 Task: Add an event with the title Marketing Campaign Performance Evaluation and Optimization, date '2024/05/08', time 7:30 AM to 9:30 AMand add a description: The team may use predefined quality metrics and measurements to quantitatively assess the quality of project deliverables and processes. These metrics could include defect rates, customer satisfaction surveys, performance benchmarks, or adherence to project timelines and budgets.Select event color  Blueberry . Add location for the event as: Alexandria, Egypt, logged in from the account softage.4@softage.netand send the event invitation to softage.9@softage.net and softage.10@softage.net. Set a reminder for the event Daily
Action: Mouse moved to (86, 105)
Screenshot: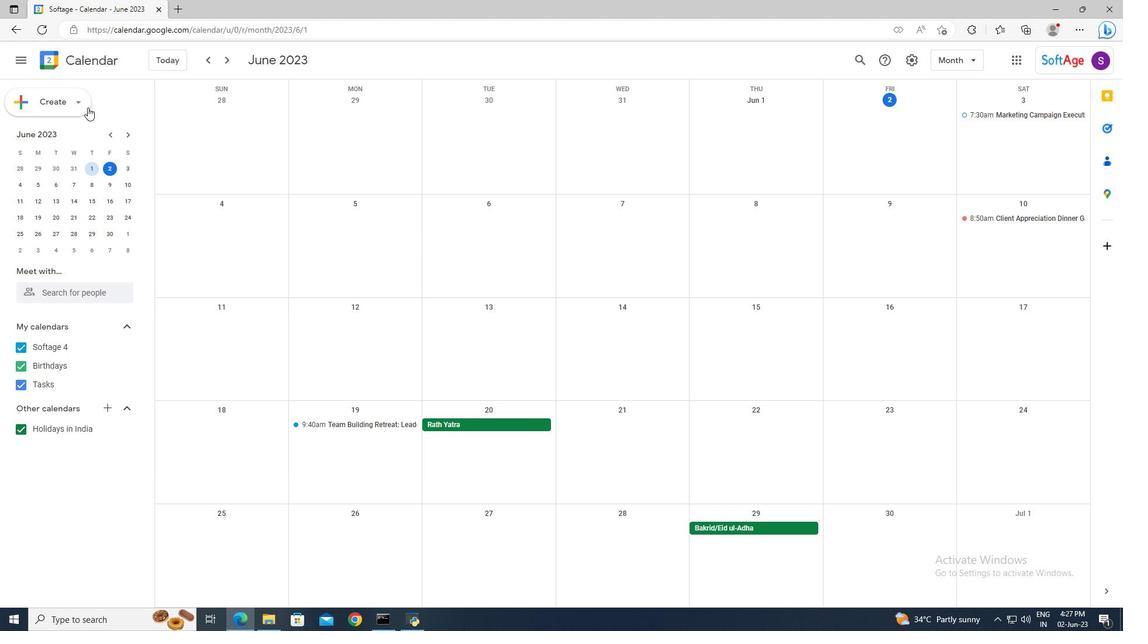 
Action: Mouse pressed left at (86, 105)
Screenshot: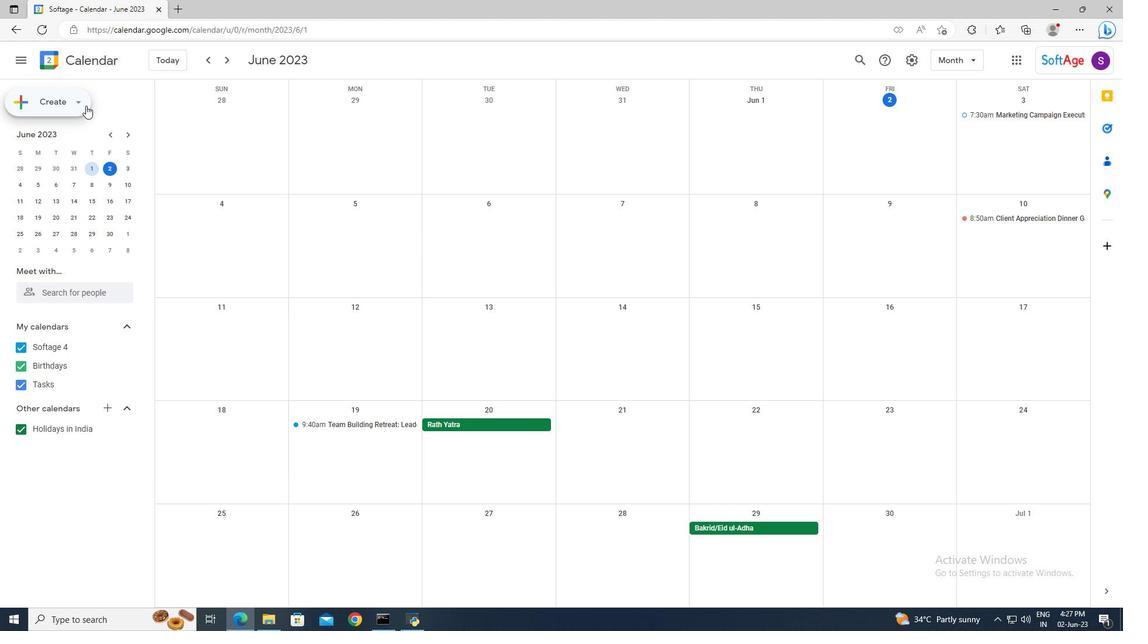 
Action: Mouse moved to (85, 126)
Screenshot: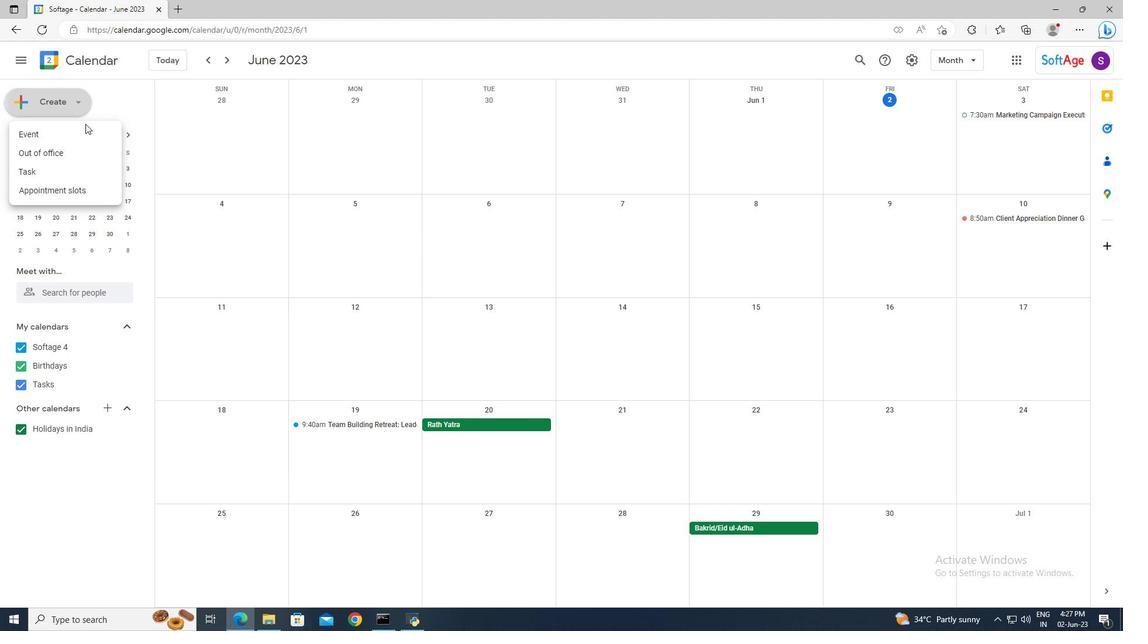 
Action: Mouse pressed left at (85, 126)
Screenshot: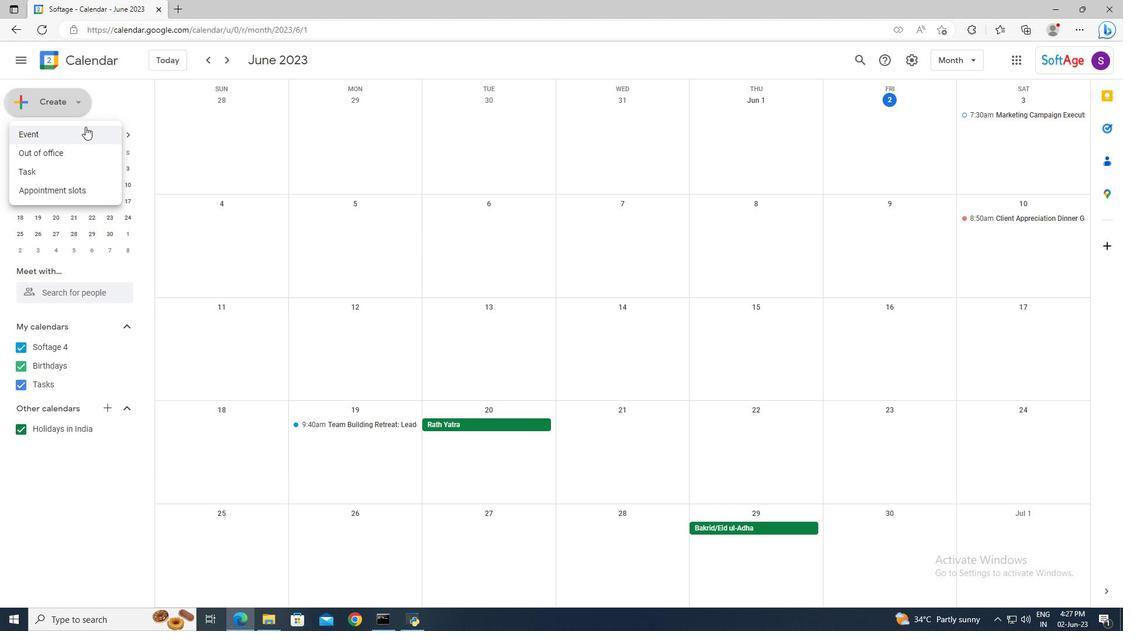 
Action: Mouse moved to (593, 394)
Screenshot: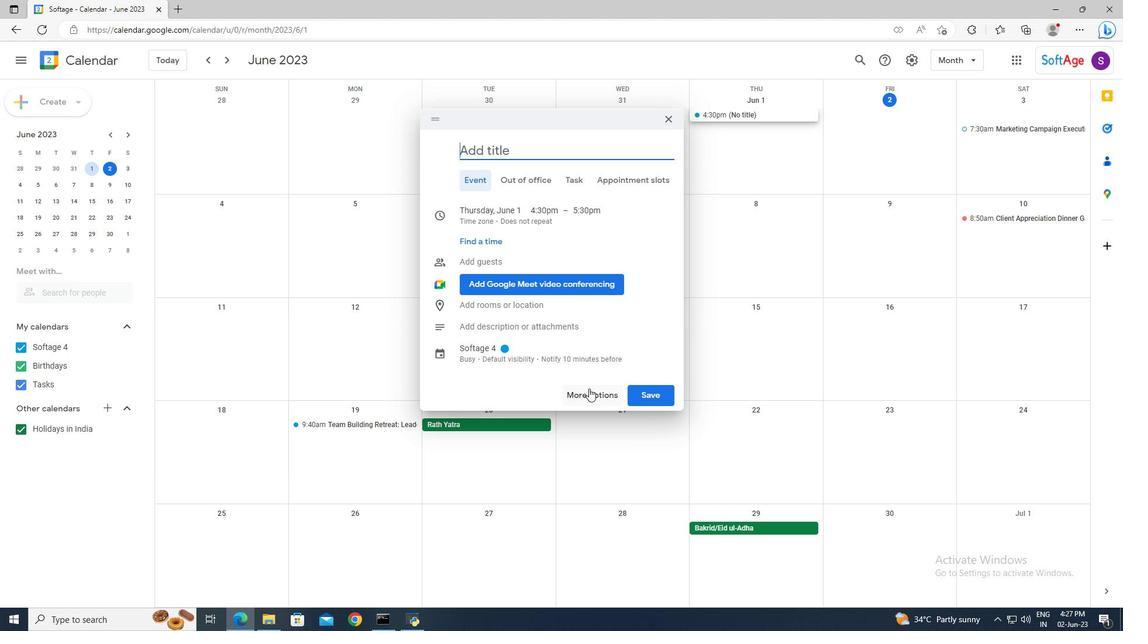 
Action: Mouse pressed left at (593, 394)
Screenshot: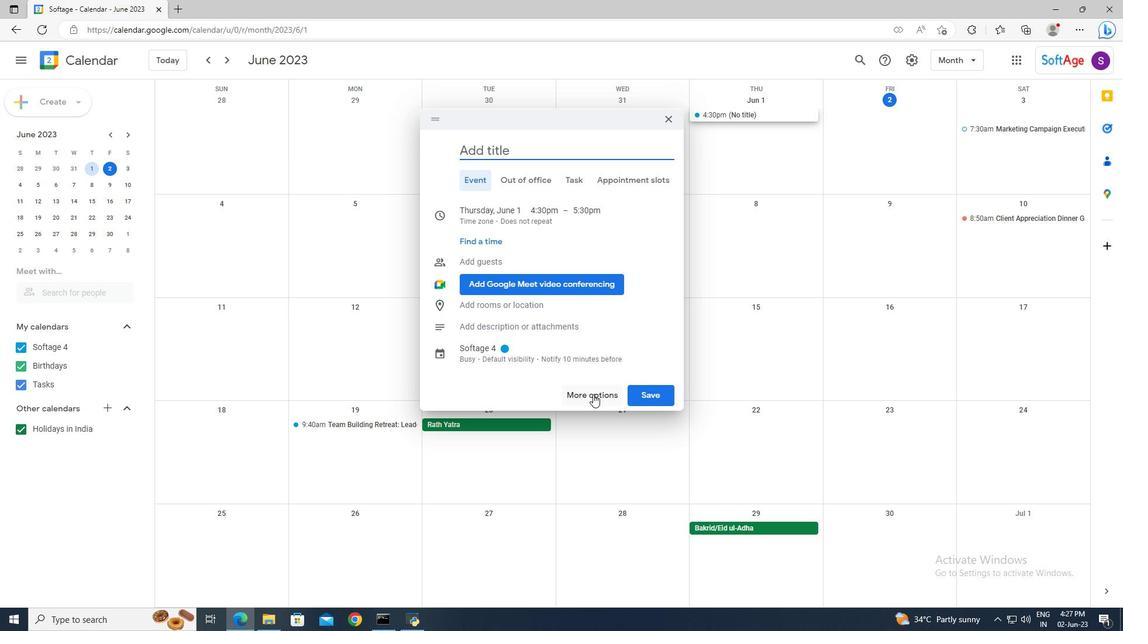 
Action: Mouse moved to (317, 66)
Screenshot: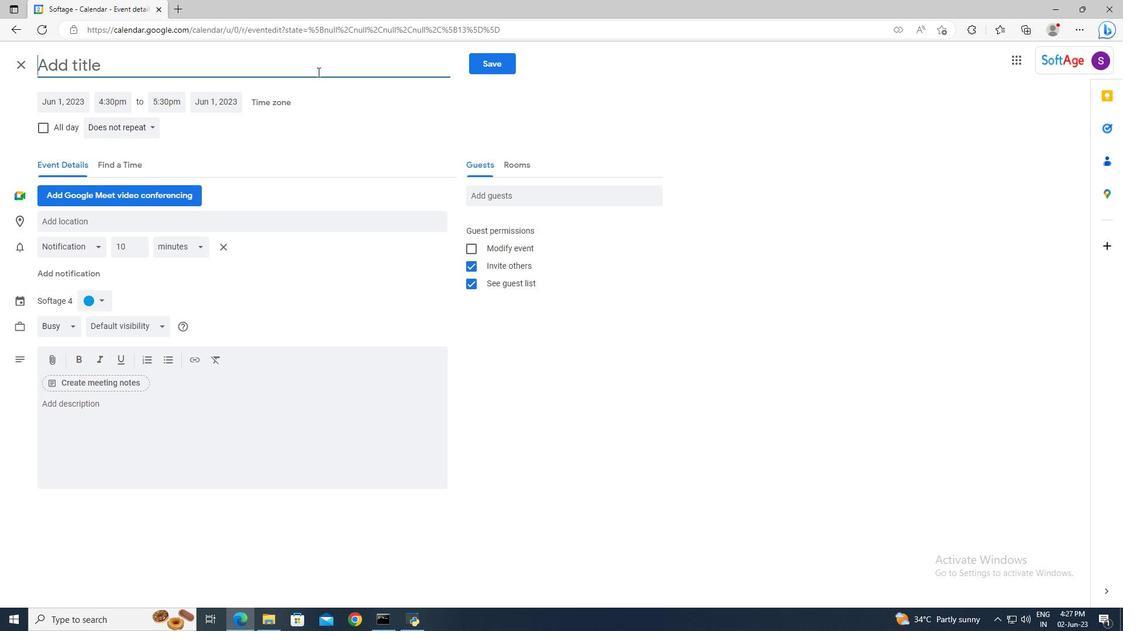 
Action: Mouse pressed left at (317, 66)
Screenshot: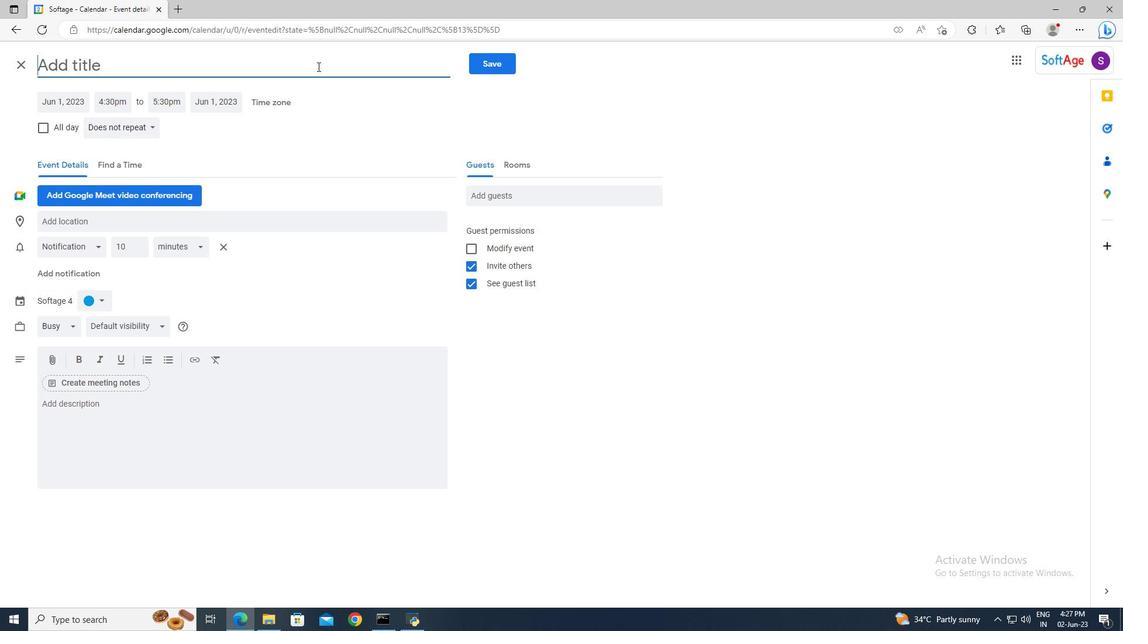 
Action: Key pressed <Key.shift>Marketing<Key.space><Key.shift>Campaign<Key.space><Key.shift>Performance<Key.space><Key.shift>Evaluation<Key.space>and<Key.space><Key.shift>Optimization
Screenshot: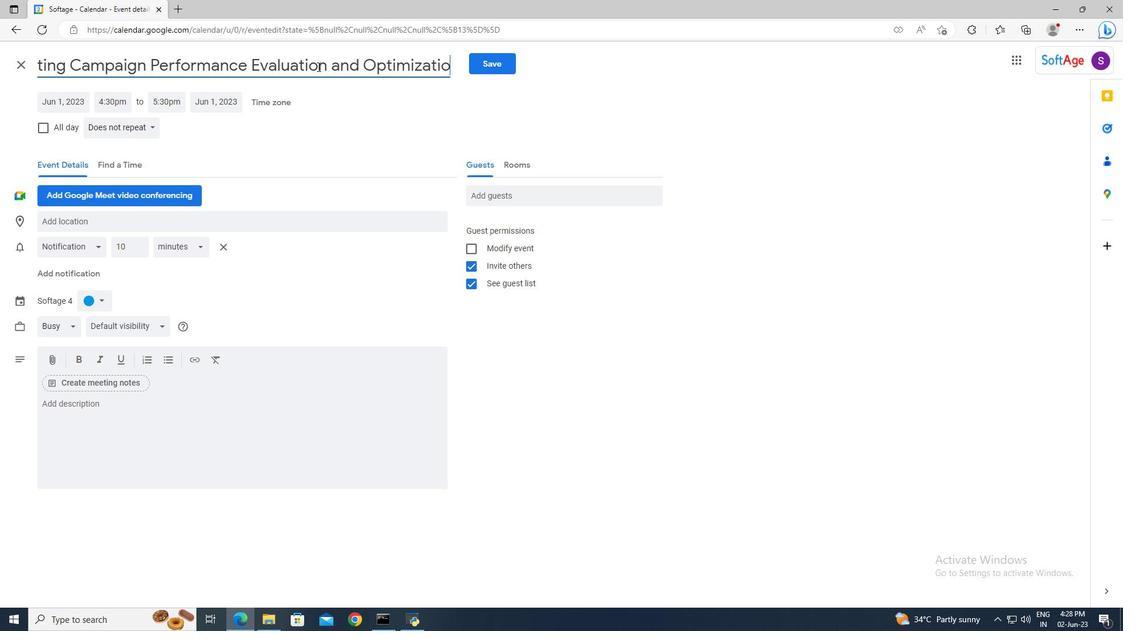 
Action: Mouse moved to (78, 103)
Screenshot: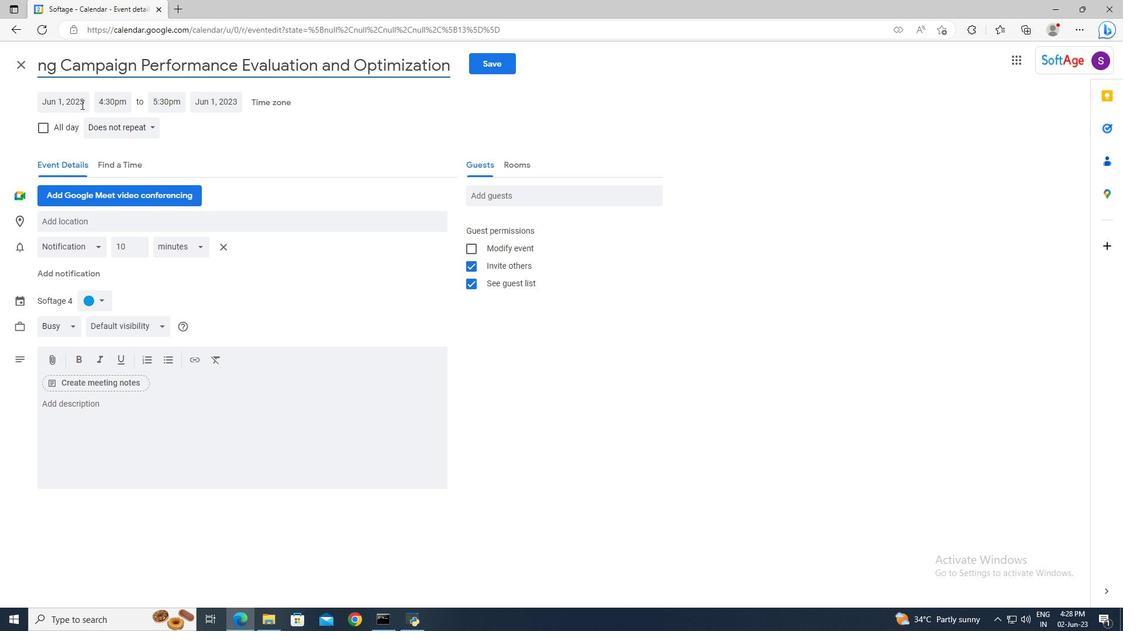 
Action: Mouse pressed left at (78, 103)
Screenshot: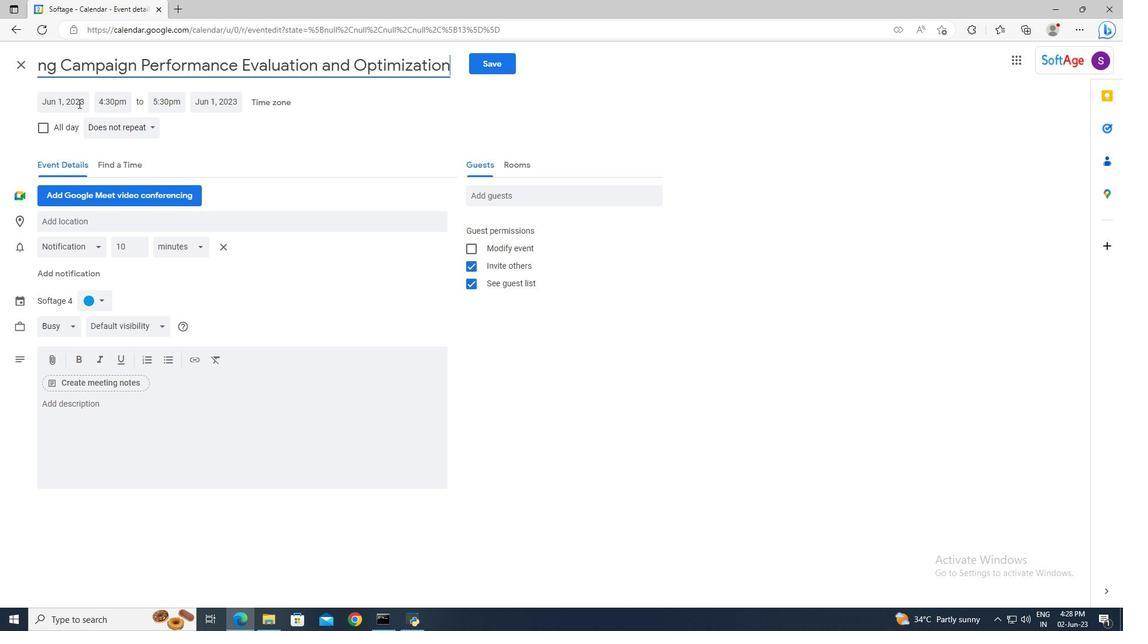 
Action: Mouse moved to (185, 122)
Screenshot: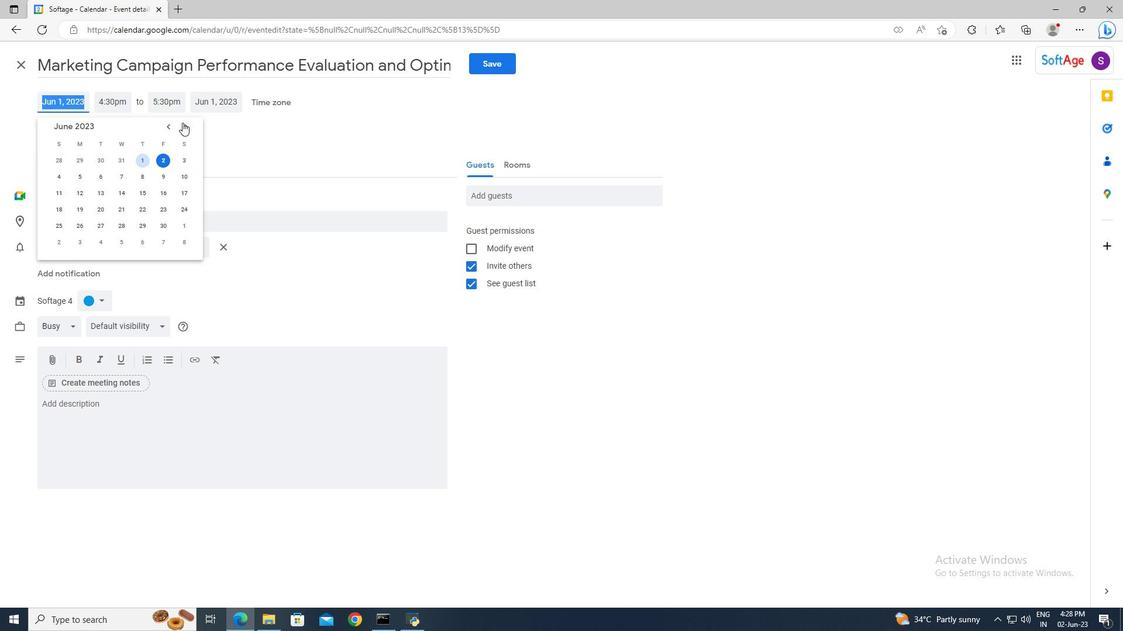 
Action: Mouse pressed left at (185, 122)
Screenshot: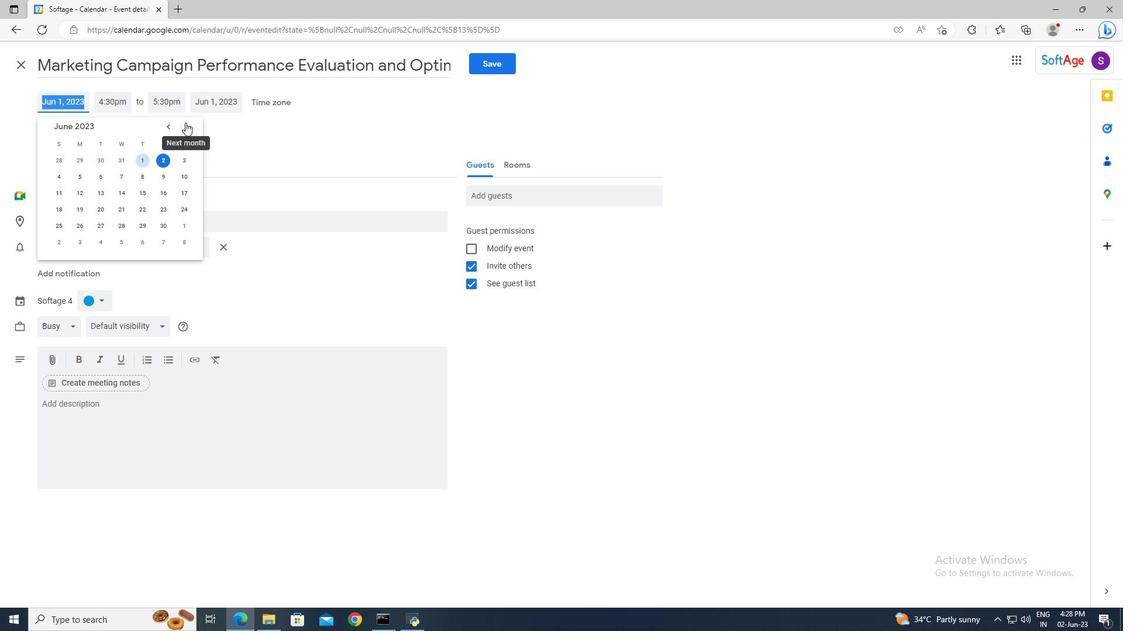 
Action: Mouse pressed left at (185, 122)
Screenshot: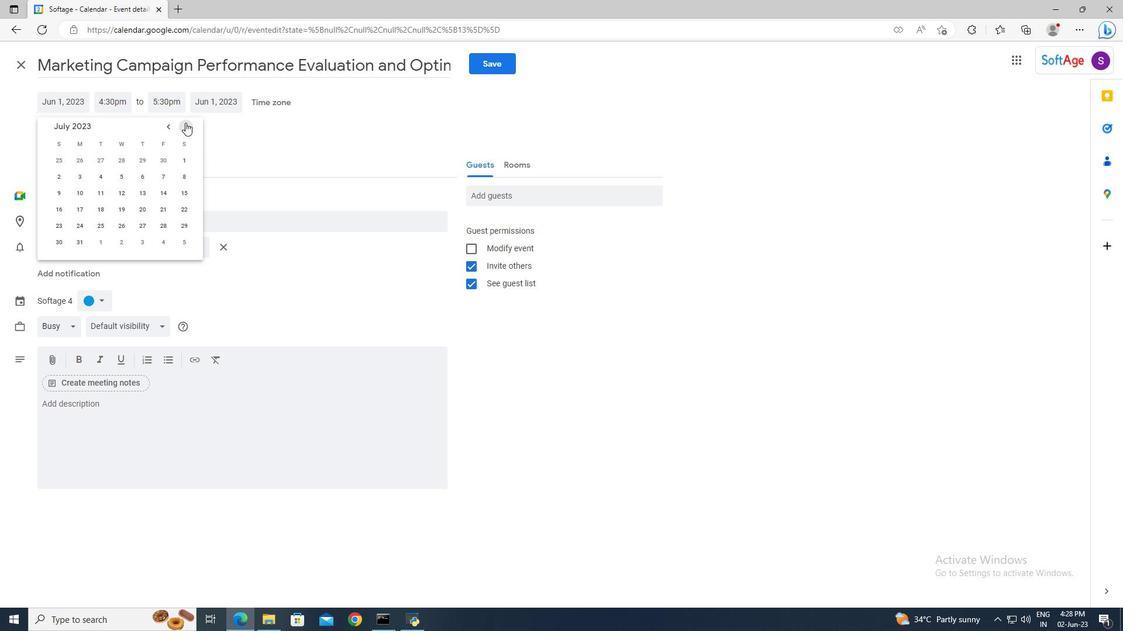 
Action: Mouse pressed left at (185, 122)
Screenshot: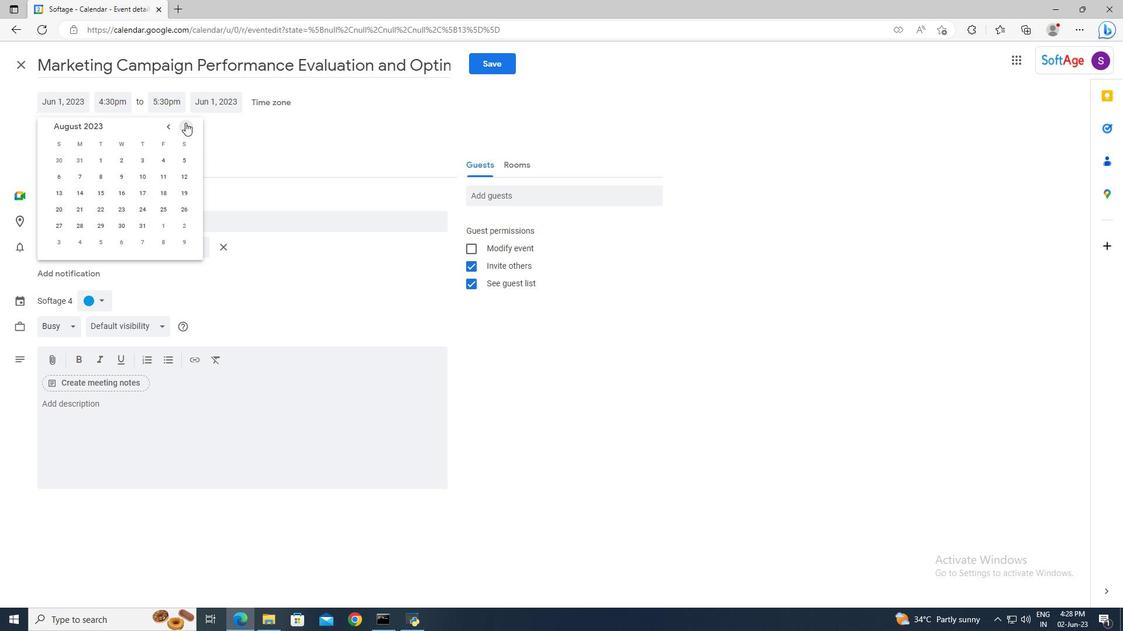 
Action: Mouse pressed left at (185, 122)
Screenshot: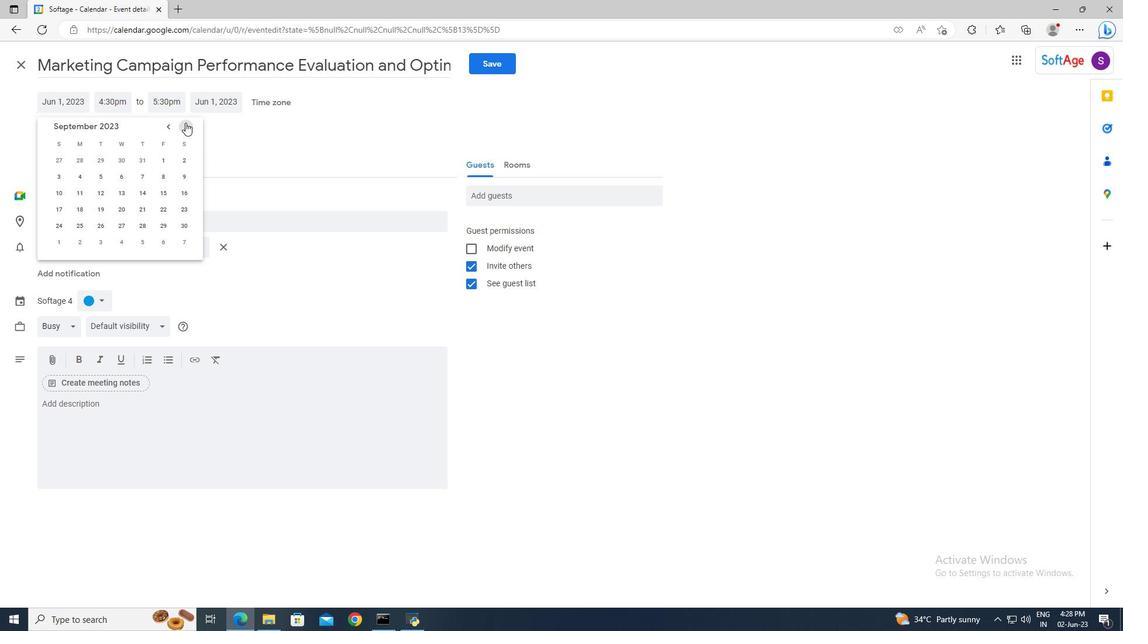 
Action: Mouse pressed left at (185, 122)
Screenshot: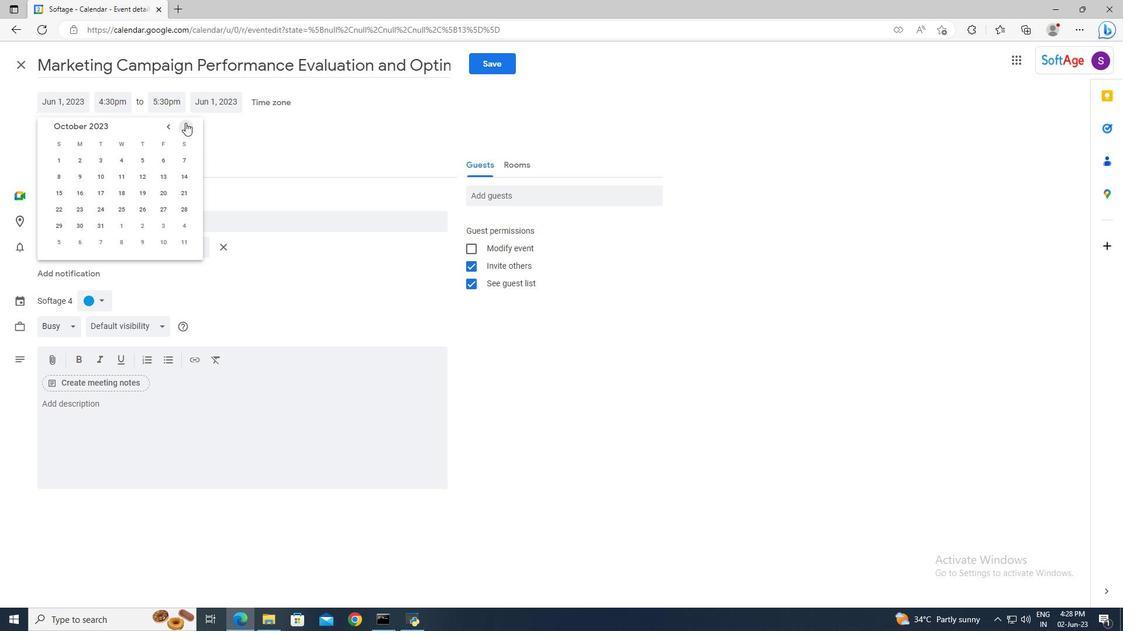 
Action: Mouse pressed left at (185, 122)
Screenshot: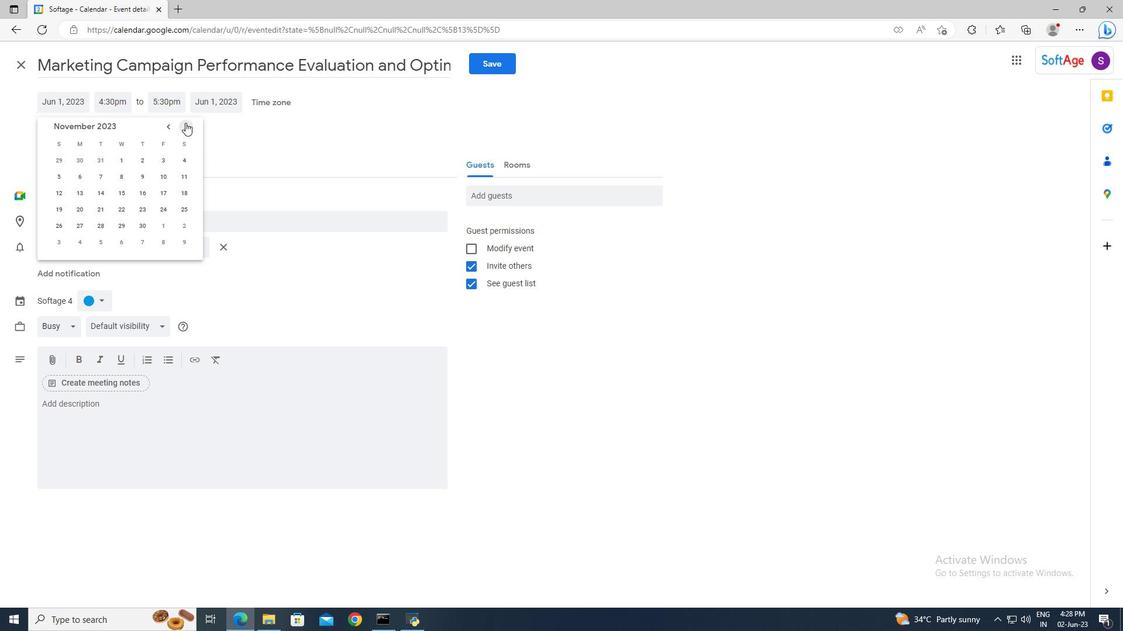 
Action: Mouse pressed left at (185, 122)
Screenshot: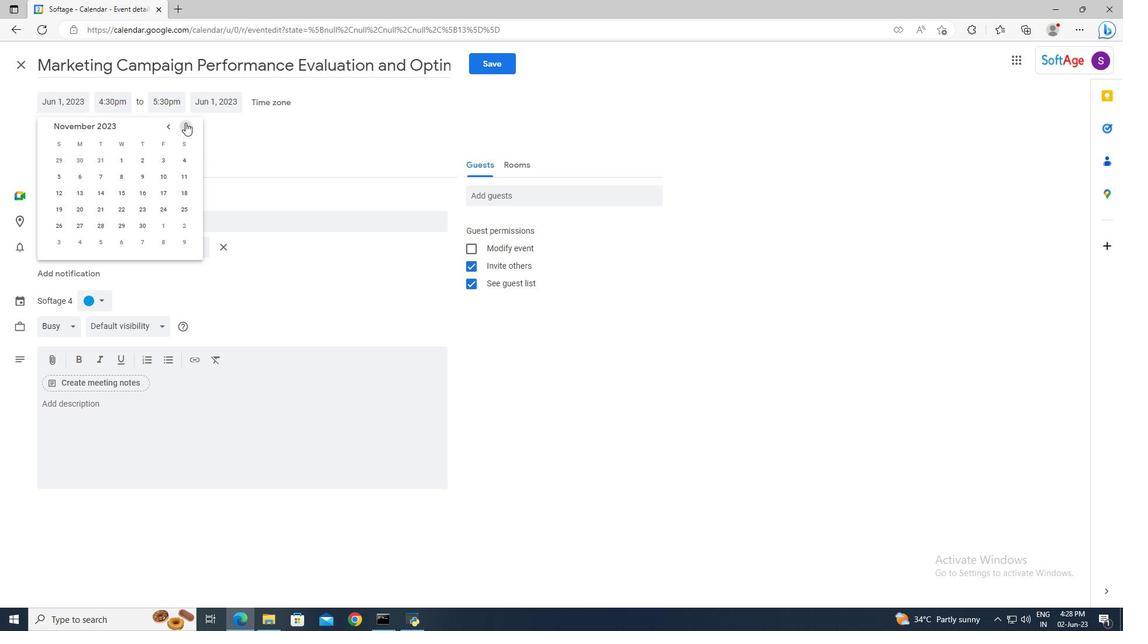 
Action: Mouse pressed left at (185, 122)
Screenshot: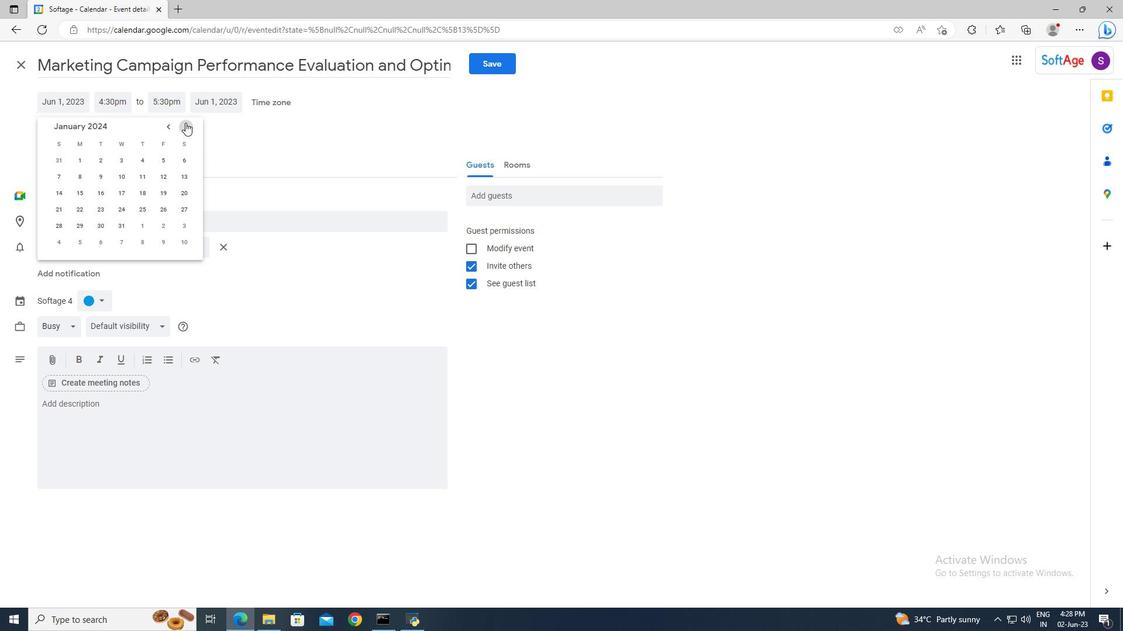 
Action: Mouse pressed left at (185, 122)
Screenshot: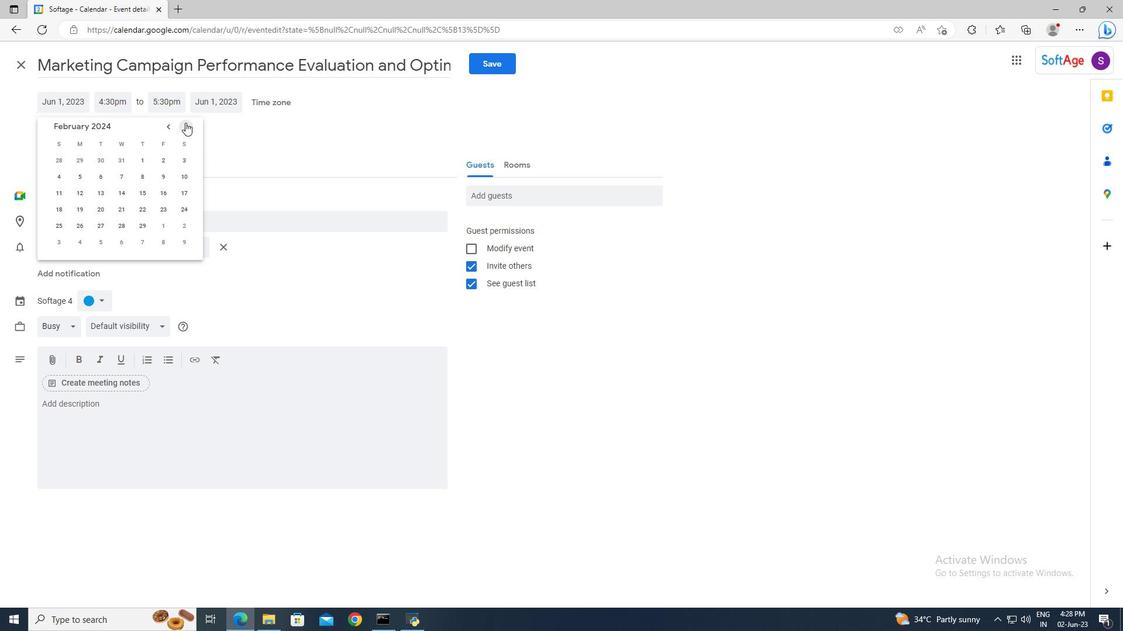 
Action: Mouse pressed left at (185, 122)
Screenshot: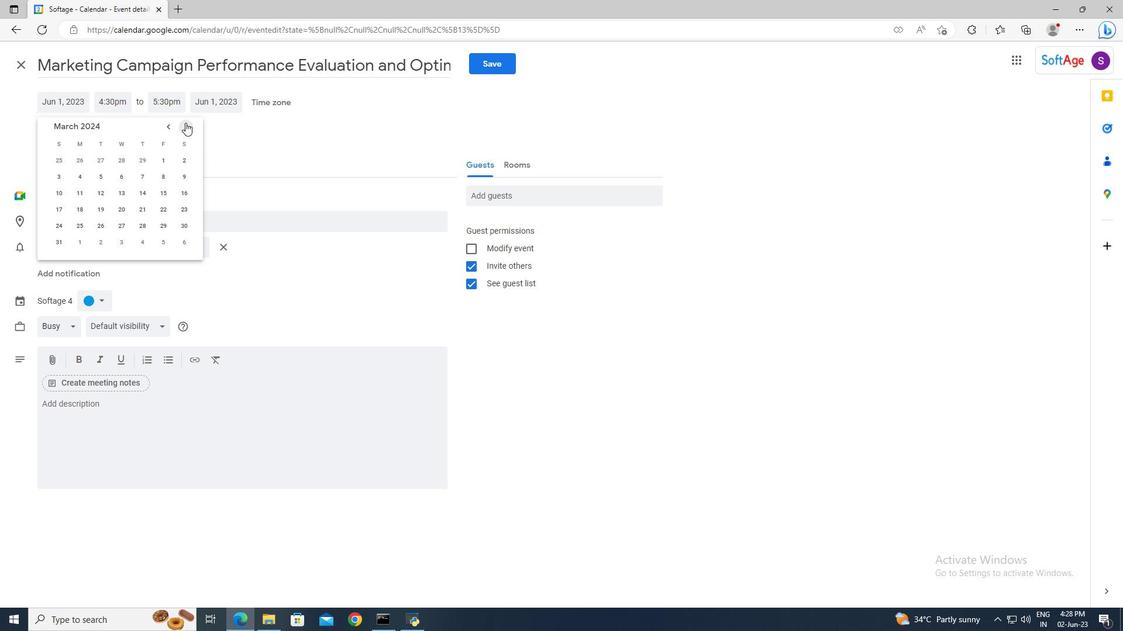 
Action: Mouse pressed left at (185, 122)
Screenshot: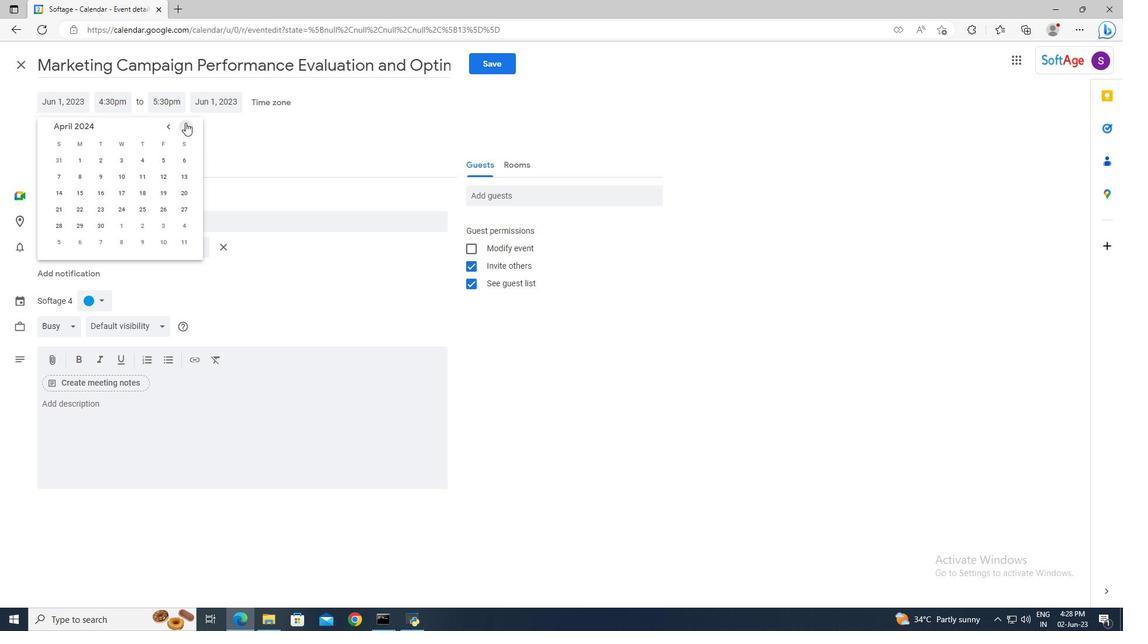 
Action: Mouse moved to (124, 173)
Screenshot: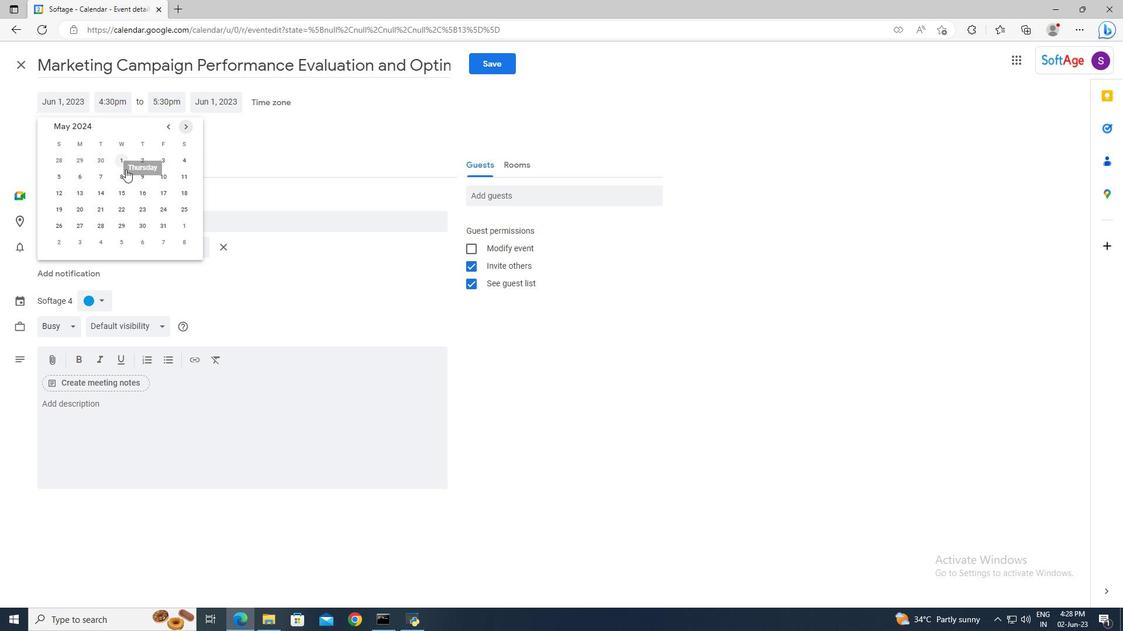 
Action: Mouse pressed left at (124, 173)
Screenshot: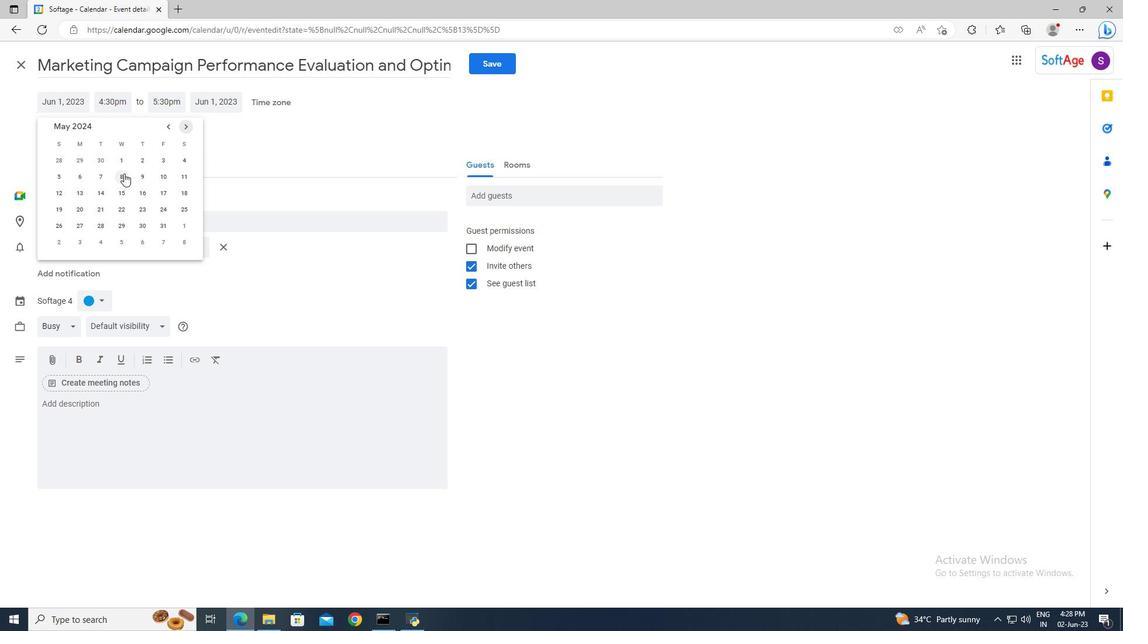 
Action: Mouse moved to (119, 98)
Screenshot: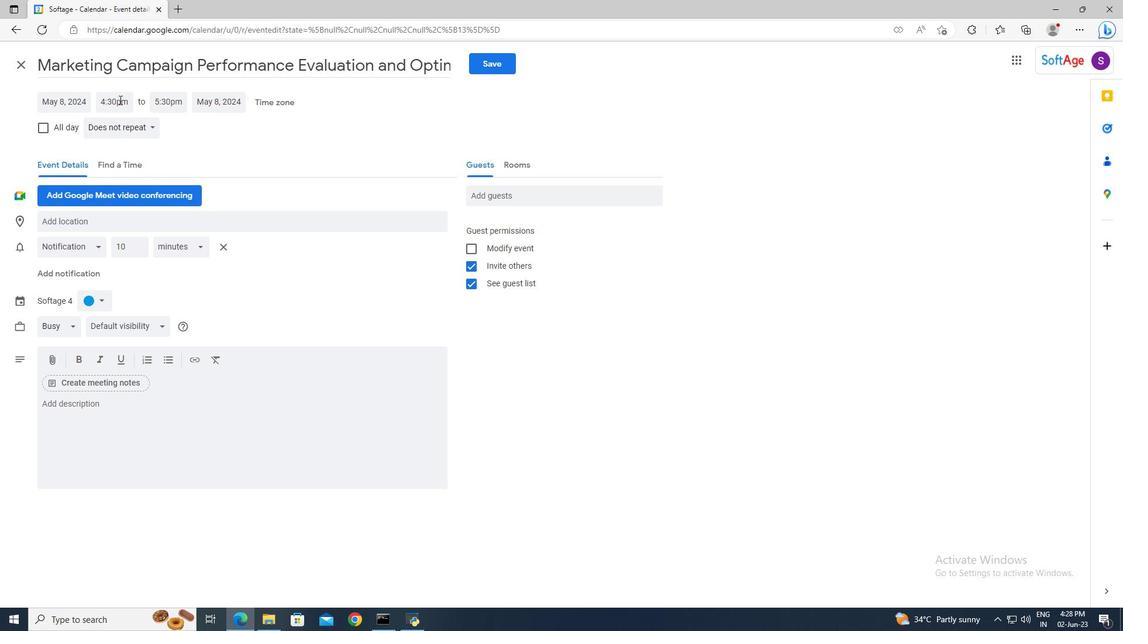 
Action: Mouse pressed left at (119, 98)
Screenshot: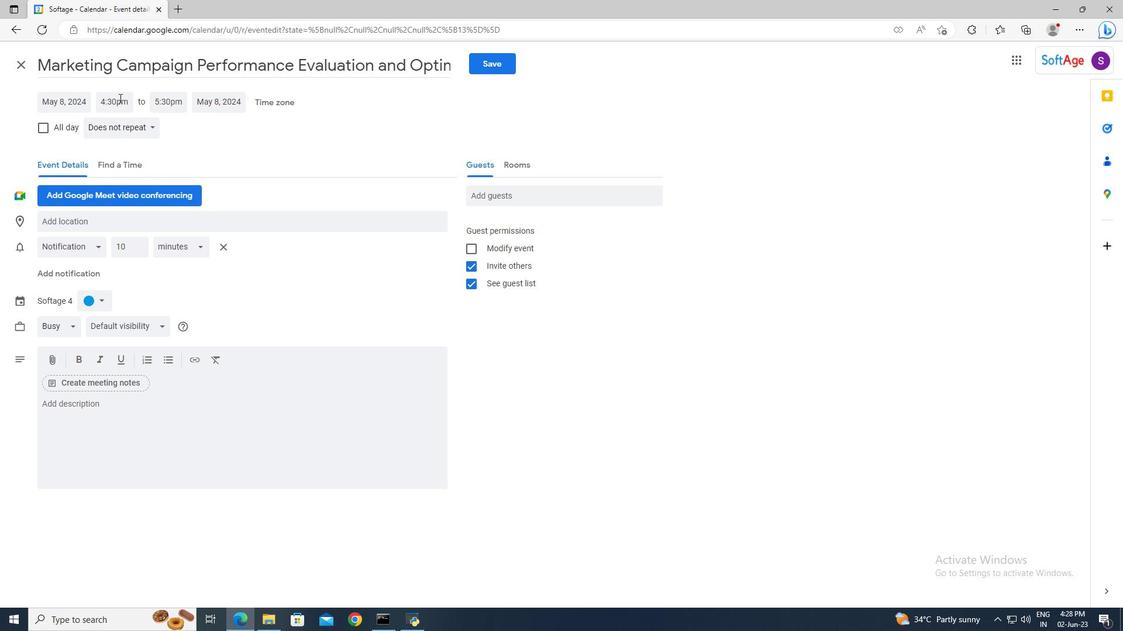 
Action: Key pressed 7<Key.shift>:30<Key.space>am<Key.enter><Key.tab>9<Key.shift>:30a,<Key.backspace>m<Key.enter>
Screenshot: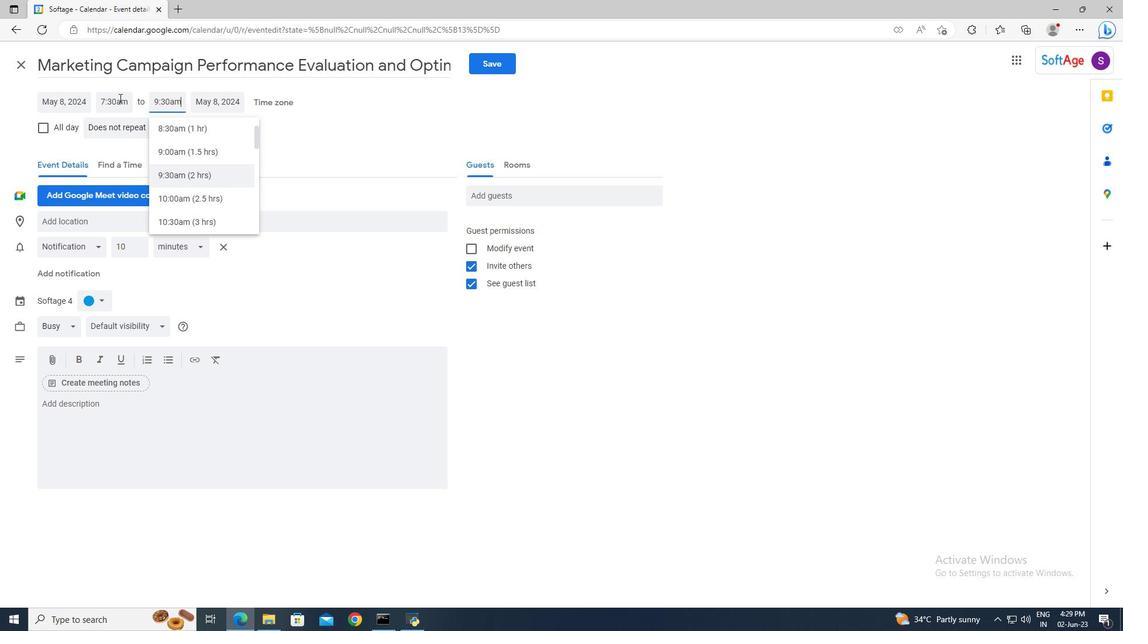 
Action: Mouse moved to (114, 415)
Screenshot: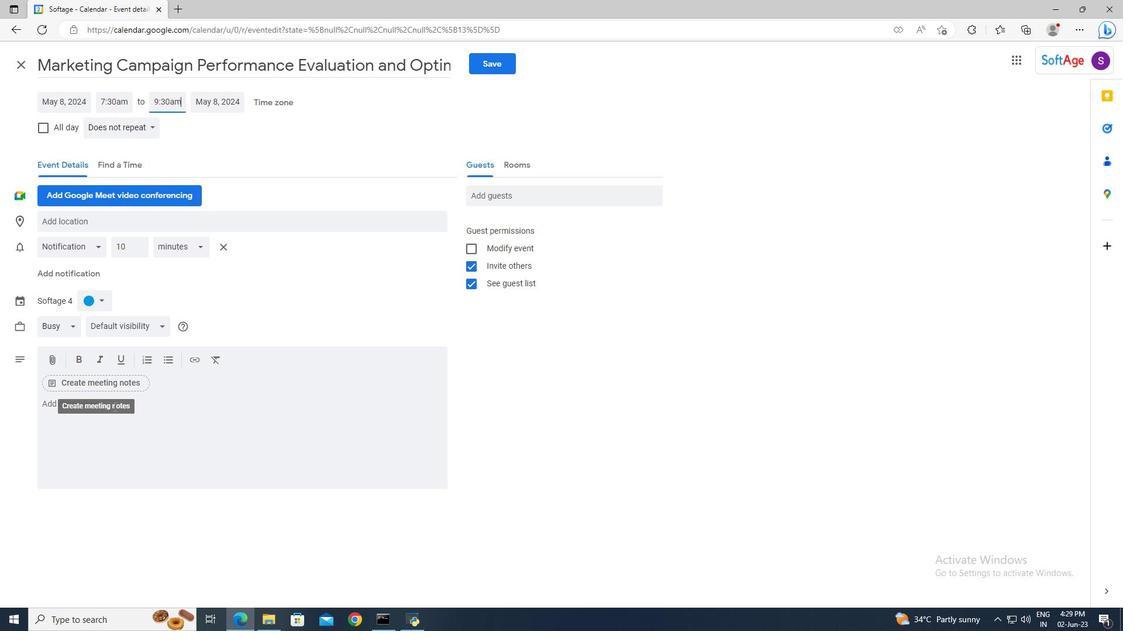 
Action: Mouse pressed left at (114, 415)
Screenshot: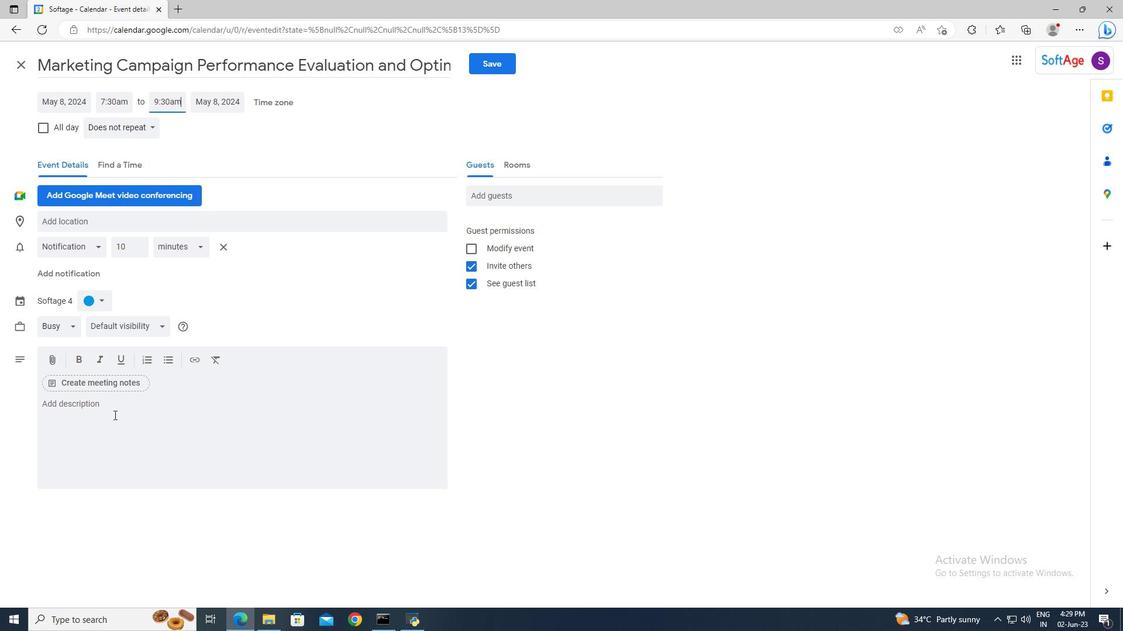
Action: Key pressed <Key.shift>The<Key.space>team<Key.space>may<Key.space>use<Key.space>predefined<Key.space>quality<Key.space>metrics<Key.space>and<Key.space>measurements<Key.space>to<Key.space>quantitatively<Key.space>assess<Key.space>the<Key.space>quality<Key.space>of<Key.space>project<Key.space>deliverables<Key.space>and<Key.space>processes.<Key.space><Key.shift>These<Key.space>metrics<Key.space>could<Key.space>include<Key.space>defect<Key.space>rates,<Key.space>customer<Key.space>satisfaction<Key.space>surveys,<Key.space>performance<Key.space>benchmarks,<Key.space>or<Key.space>adherence<Key.space>to<Key.space>project<Key.space>timelines<Key.space>and<Key.space>budgets.
Screenshot: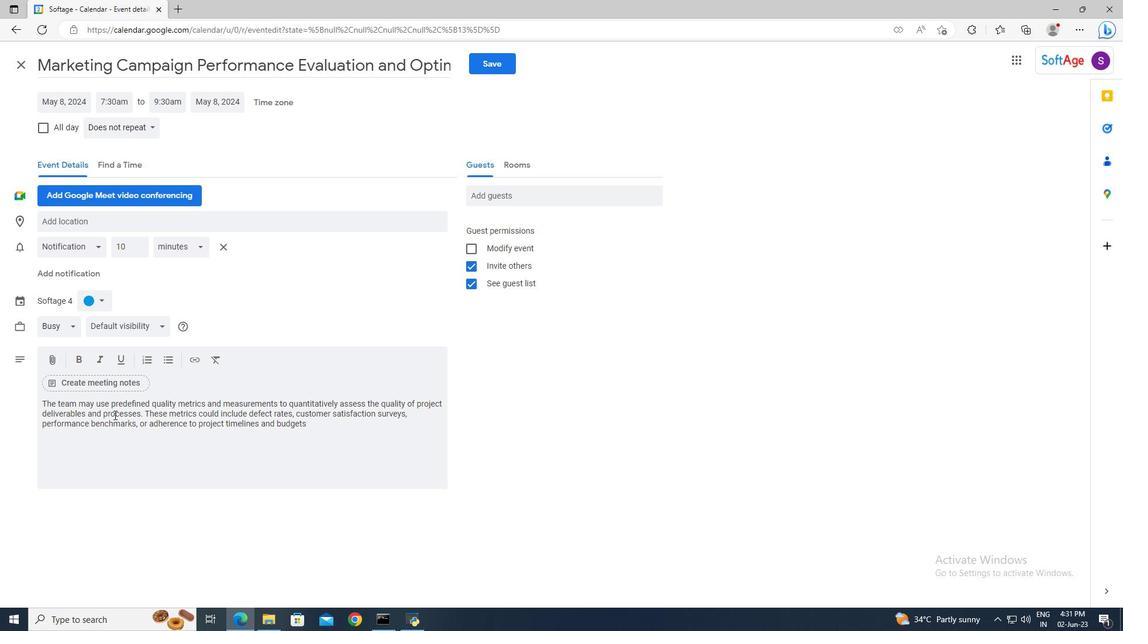 
Action: Mouse moved to (97, 304)
Screenshot: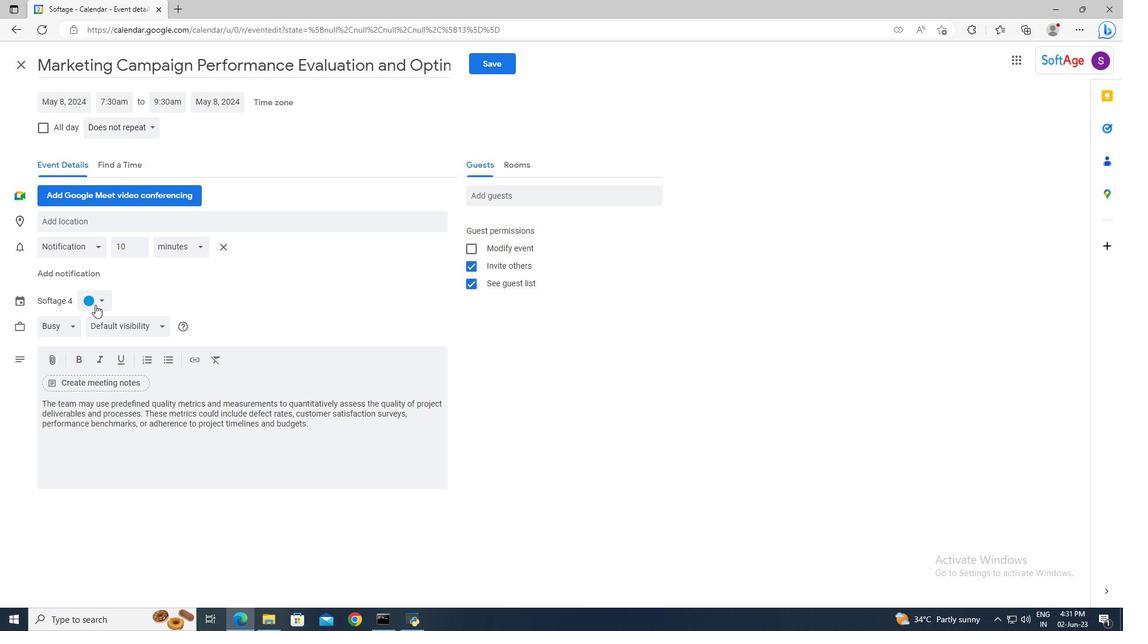 
Action: Mouse pressed left at (97, 304)
Screenshot: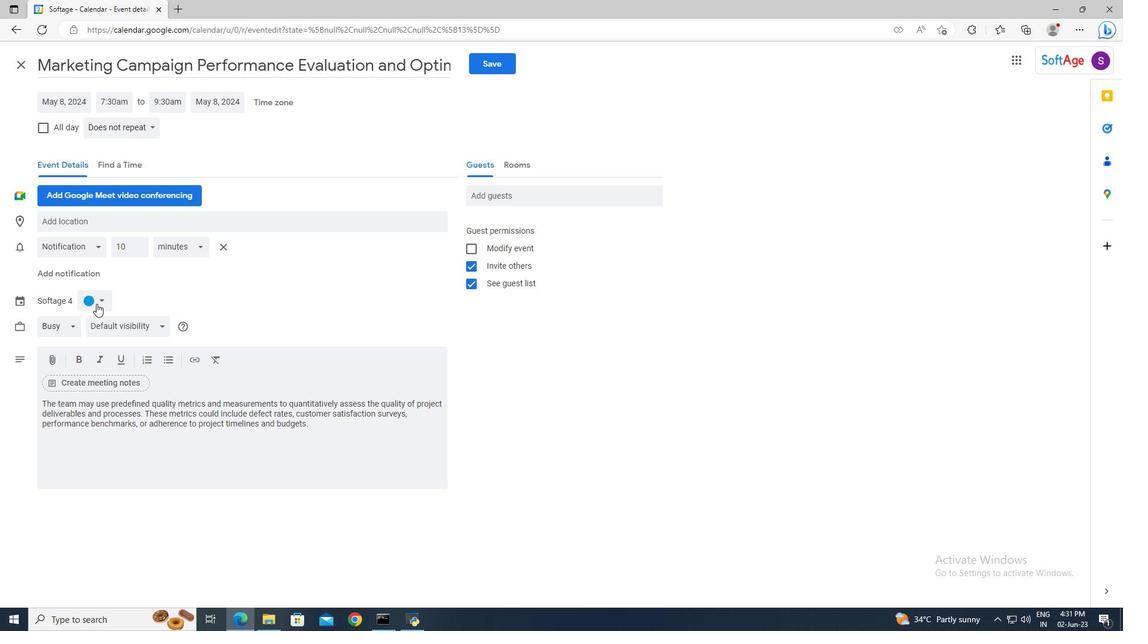 
Action: Mouse moved to (105, 340)
Screenshot: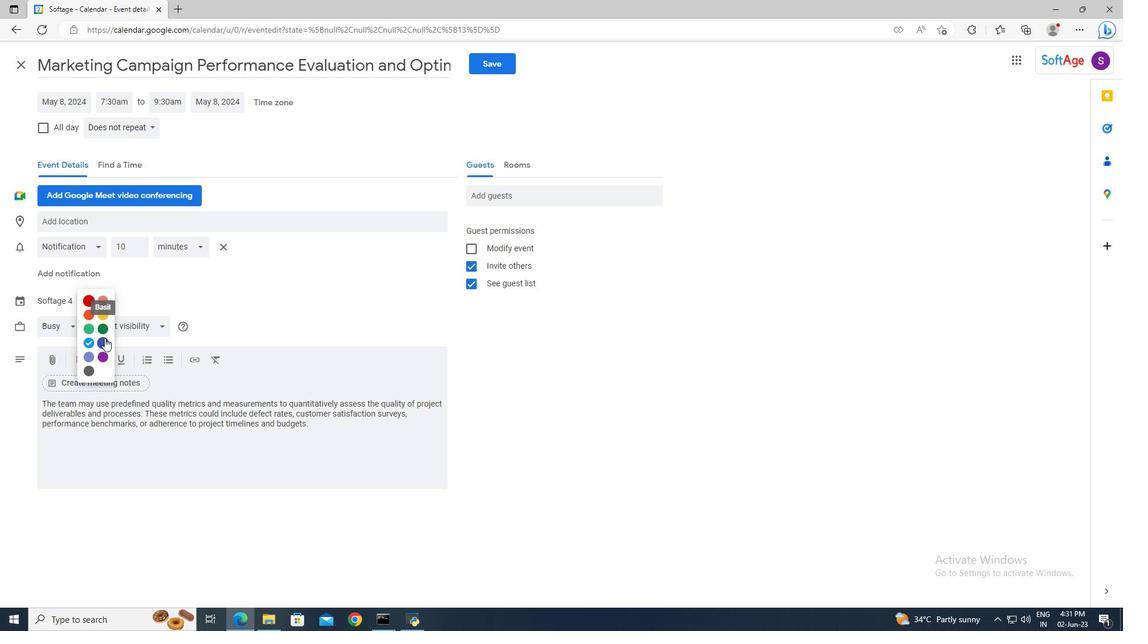 
Action: Mouse pressed left at (105, 340)
Screenshot: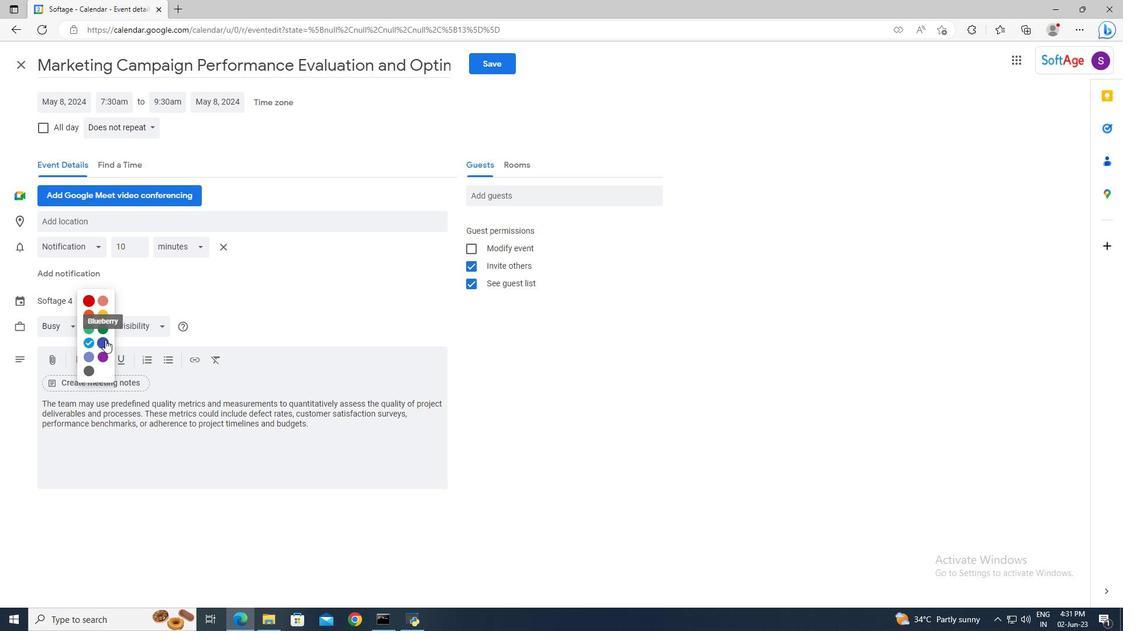 
Action: Mouse moved to (100, 226)
Screenshot: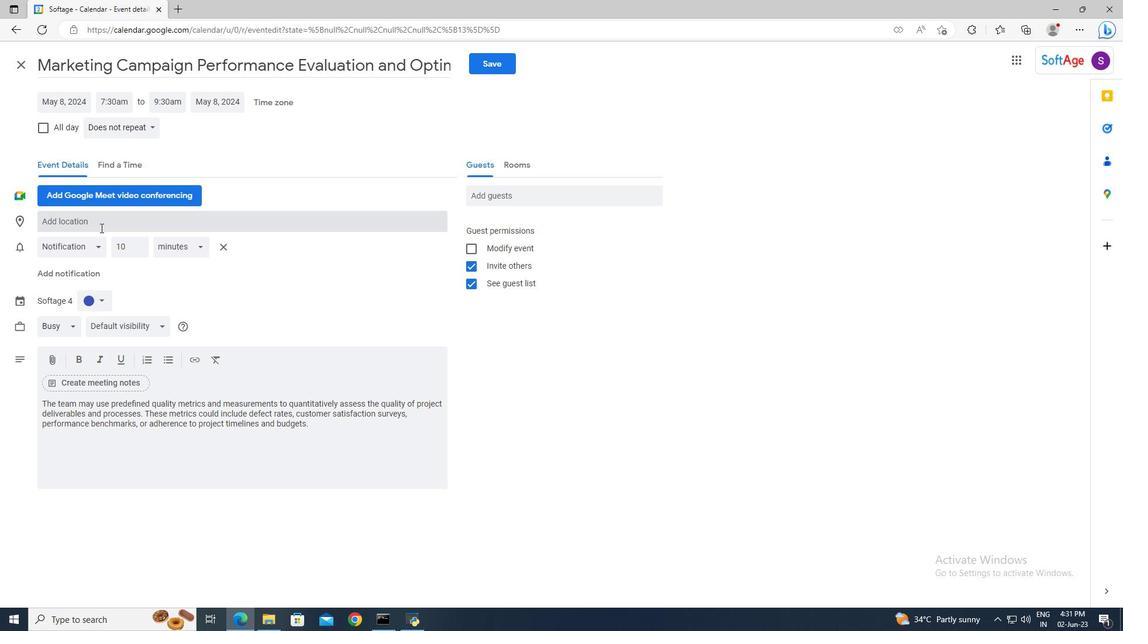 
Action: Mouse pressed left at (100, 226)
Screenshot: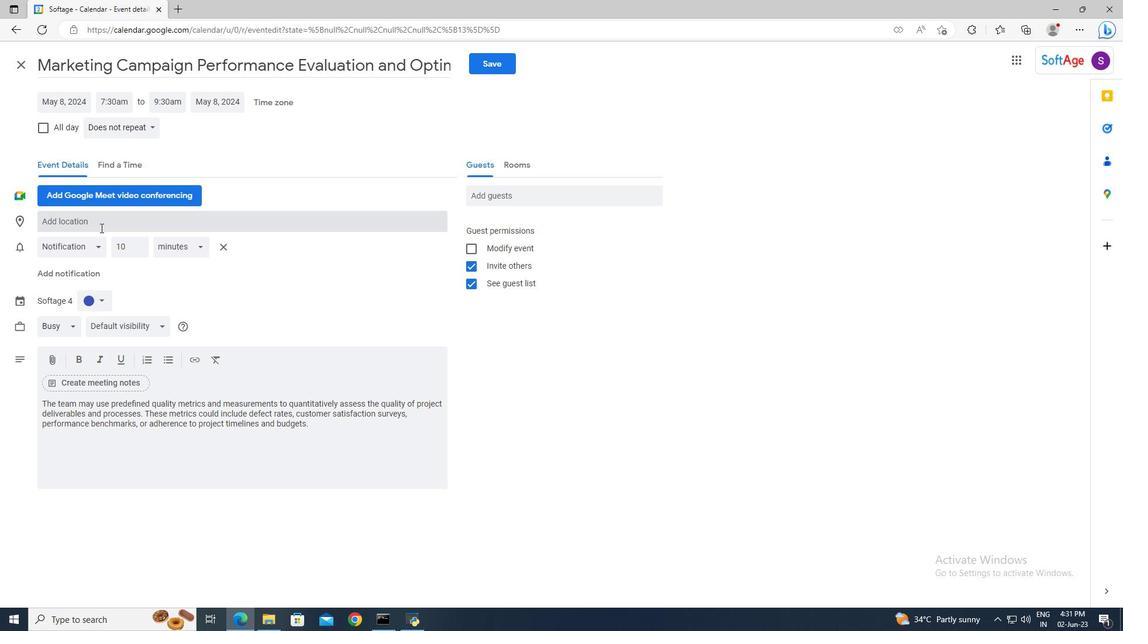 
Action: Key pressed <Key.shift>Alexandria,<Key.space><Key.shift>Egypt
Screenshot: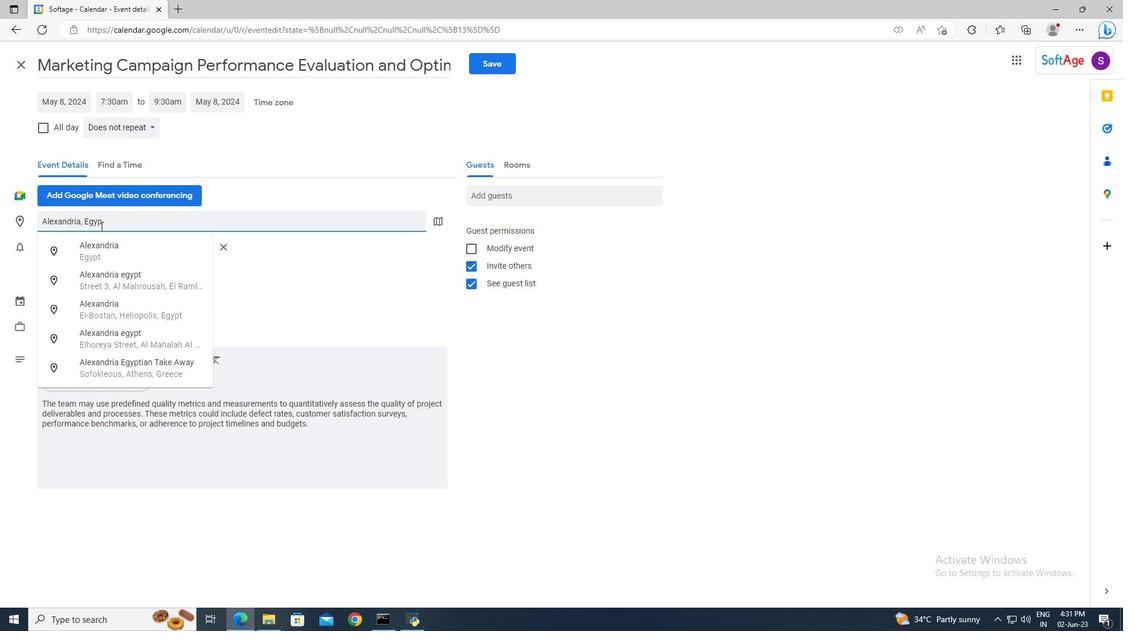 
Action: Mouse moved to (105, 246)
Screenshot: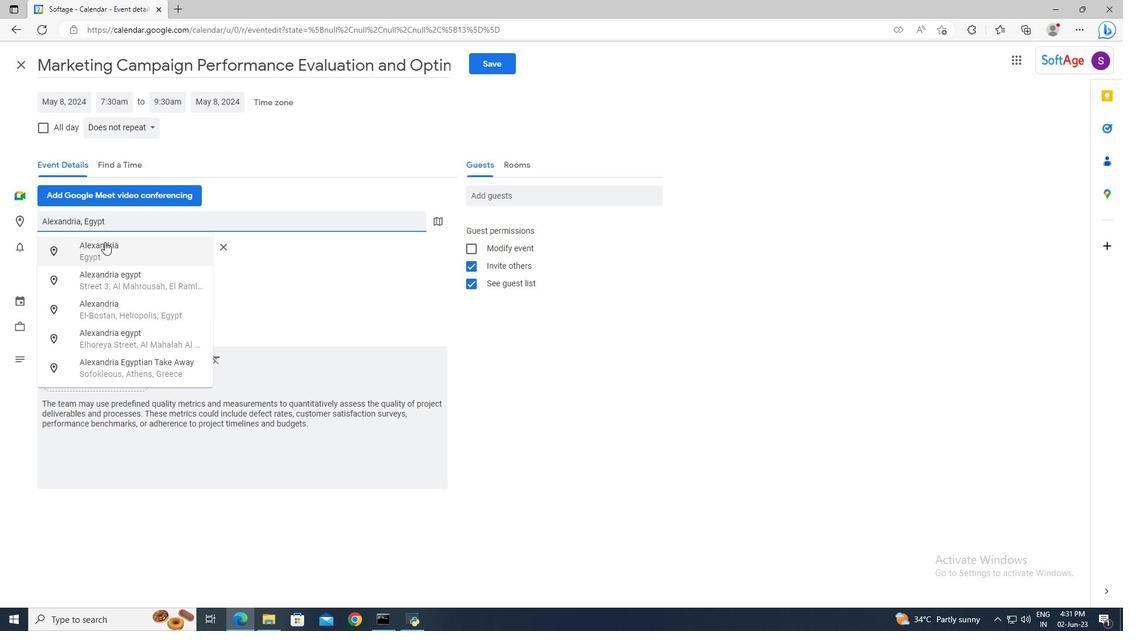 
Action: Mouse pressed left at (105, 246)
Screenshot: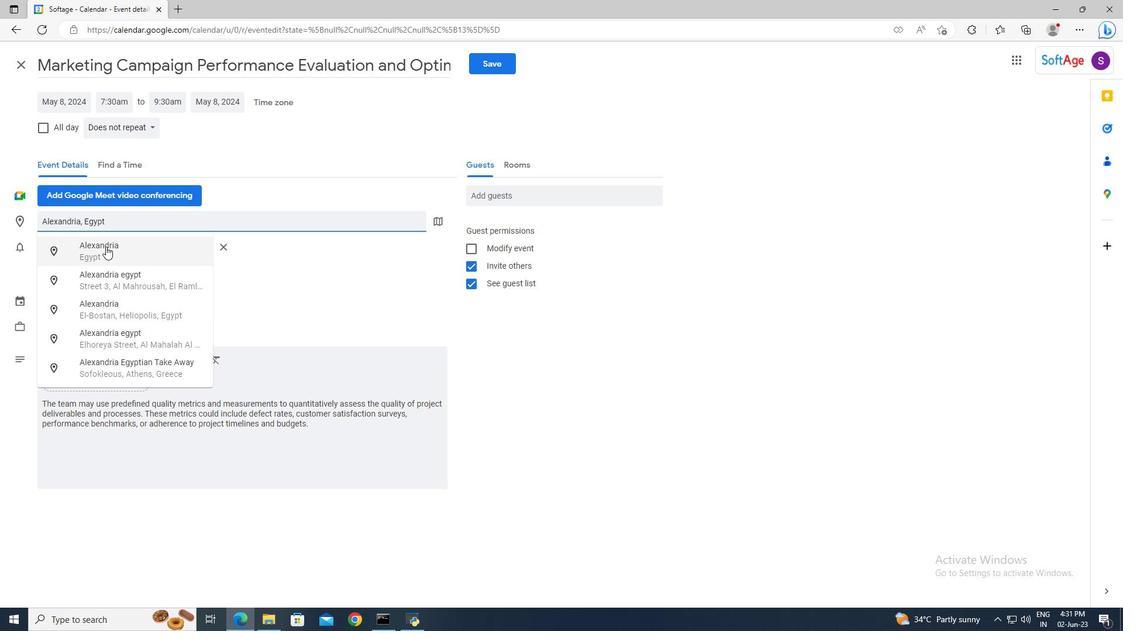 
Action: Mouse moved to (495, 199)
Screenshot: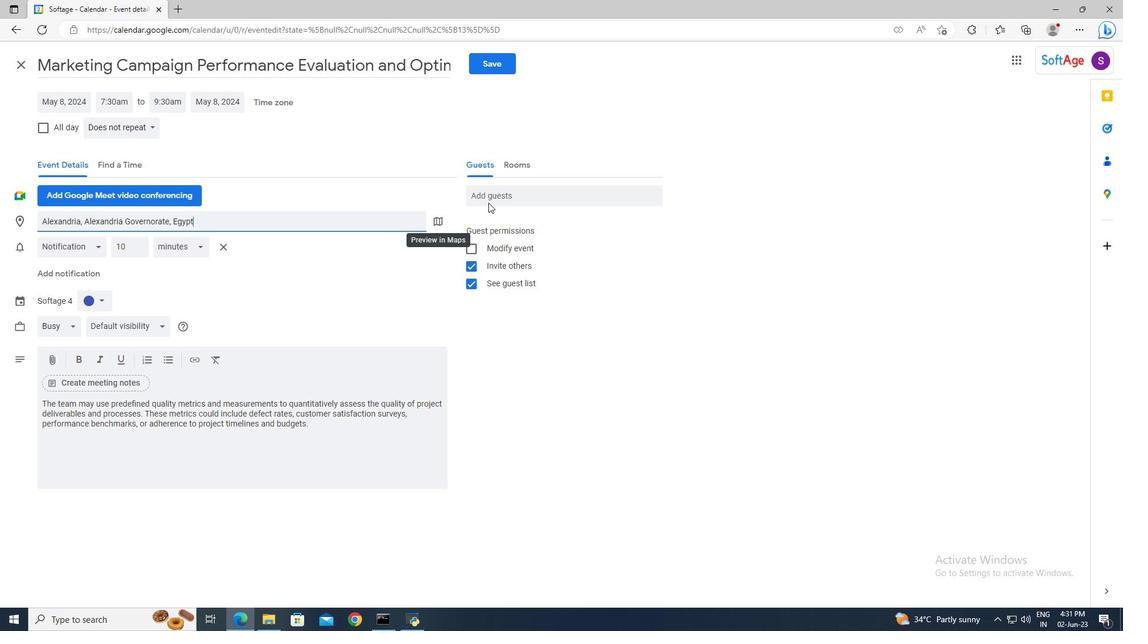 
Action: Mouse pressed left at (495, 199)
Screenshot: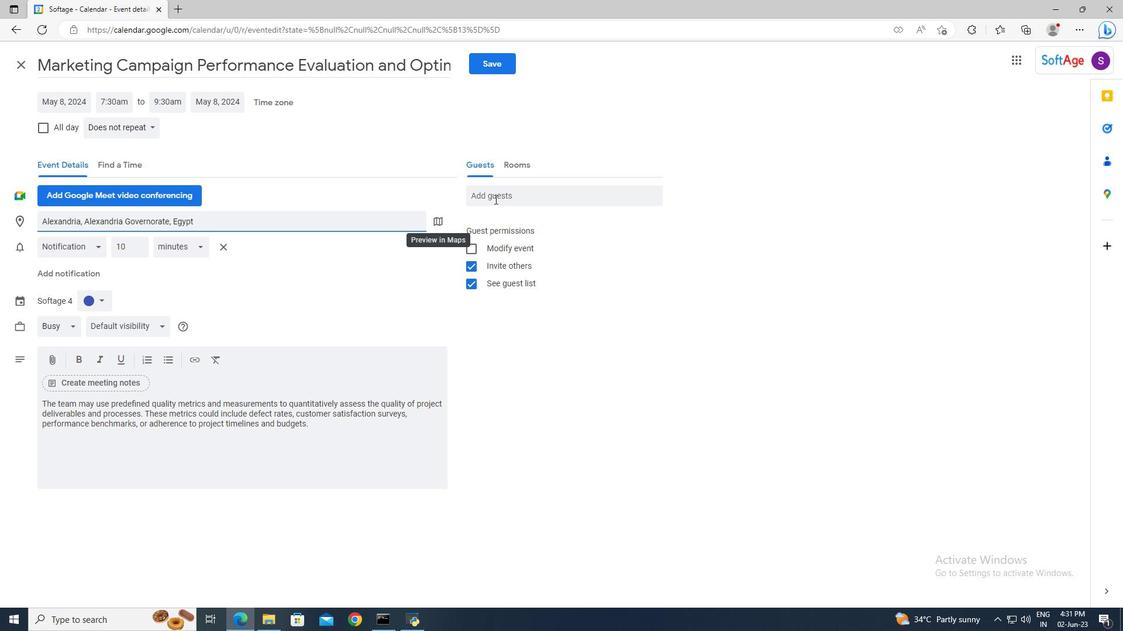 
Action: Key pressed softage.9<Key.shift>@softage.net<Key.enter>softage.19<Key.backspace>0<Key.shift>@softage.net<Key.enter>
Screenshot: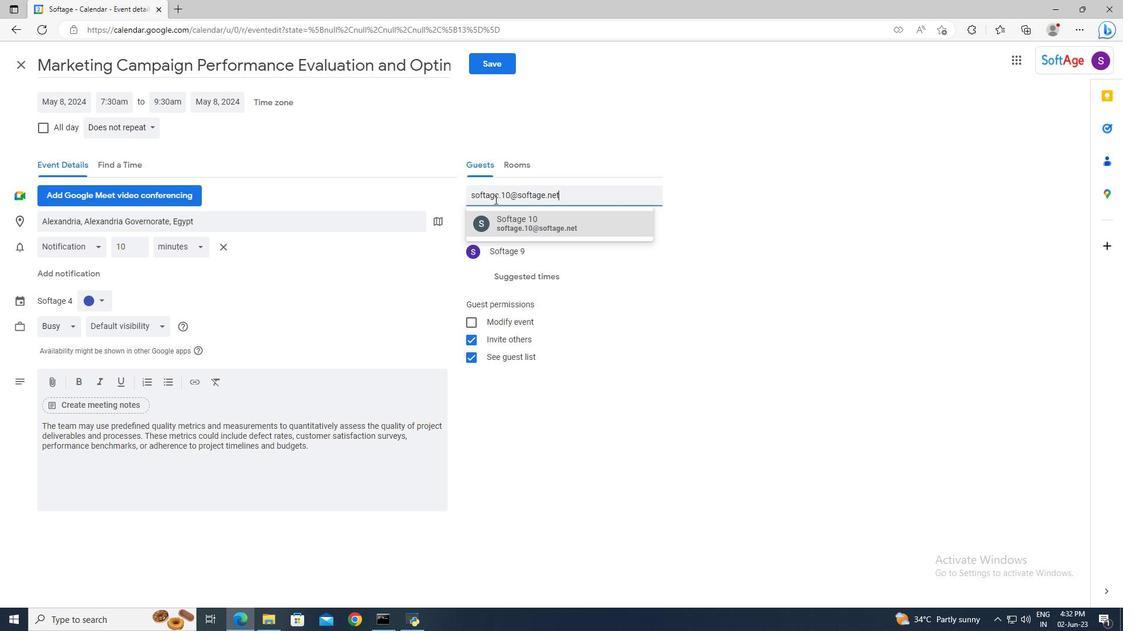 
Action: Mouse moved to (132, 131)
Screenshot: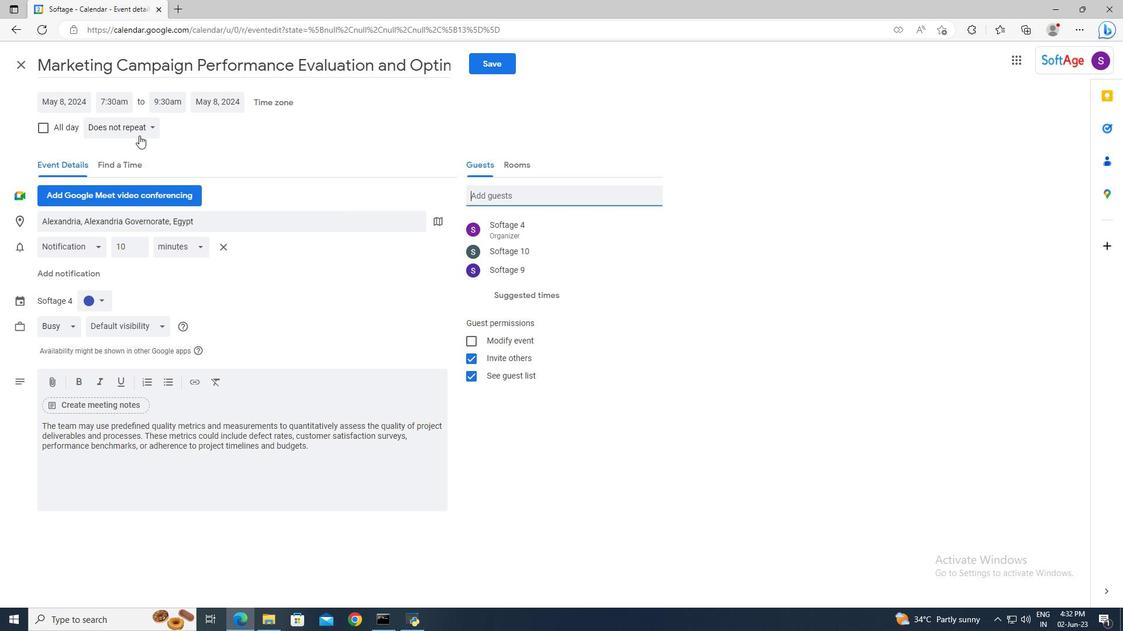 
Action: Mouse pressed left at (132, 131)
Screenshot: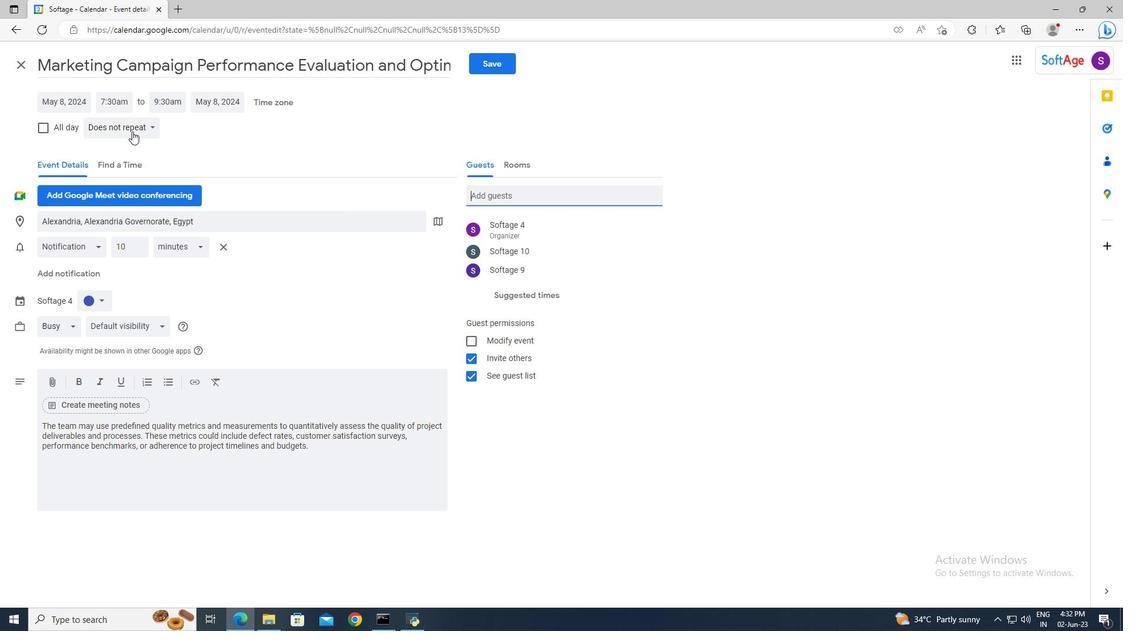 
Action: Mouse moved to (132, 145)
Screenshot: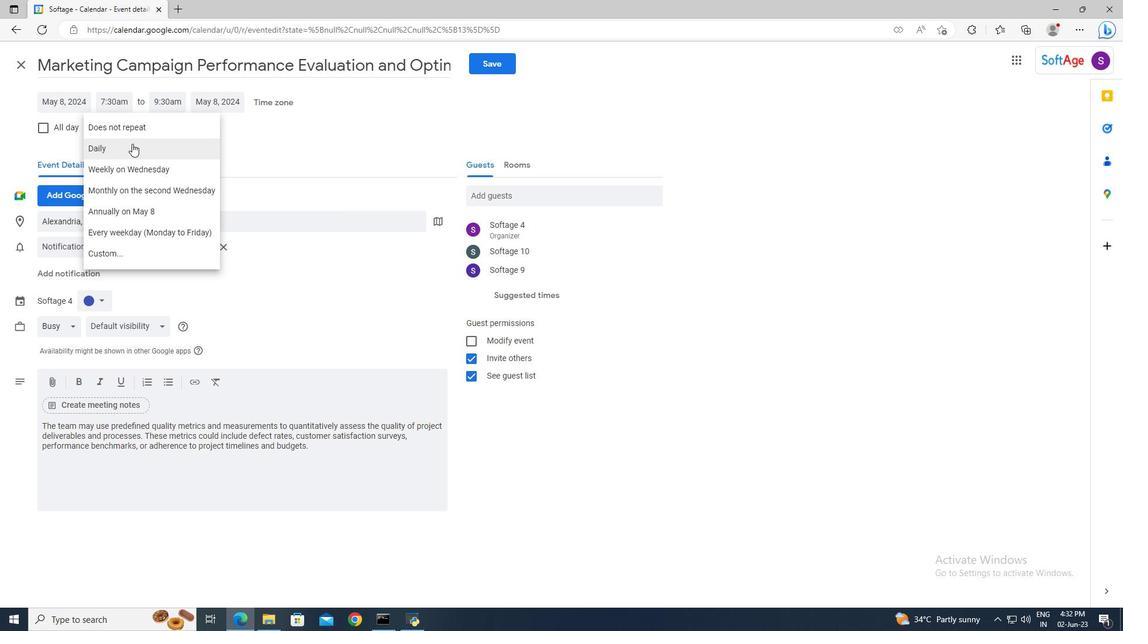 
Action: Mouse pressed left at (132, 145)
Screenshot: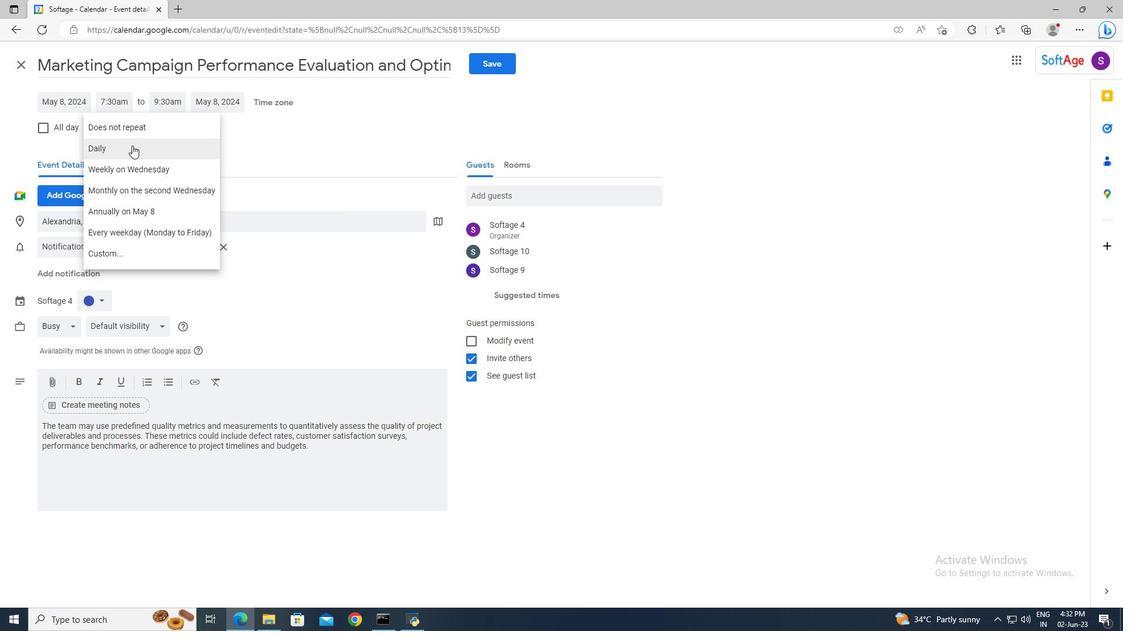
Action: Mouse moved to (479, 71)
Screenshot: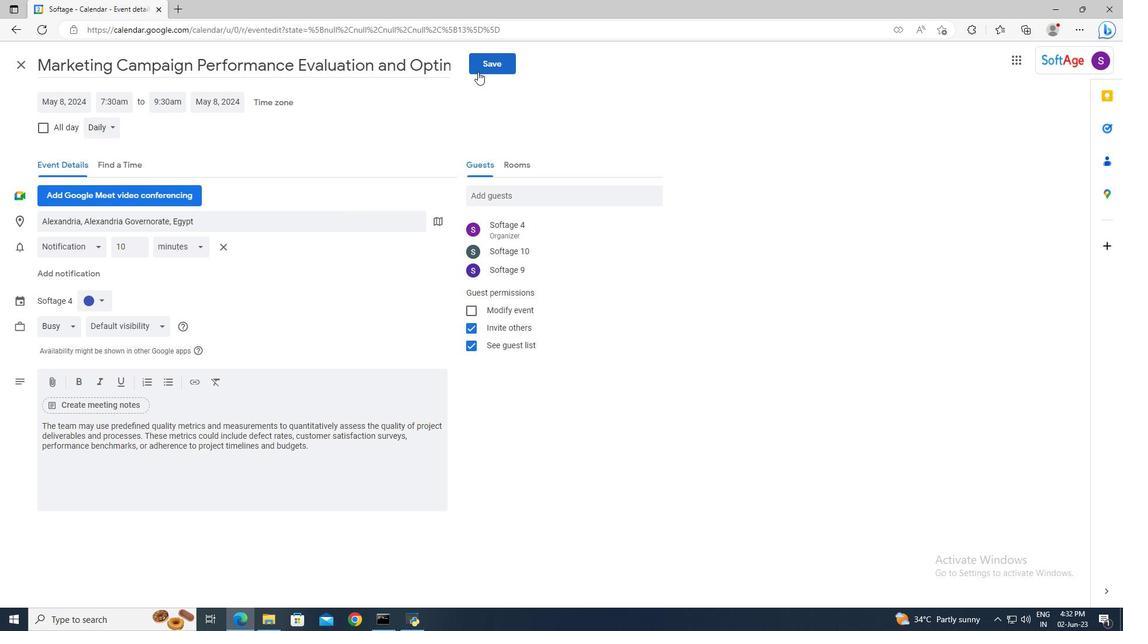 
Action: Mouse pressed left at (479, 71)
Screenshot: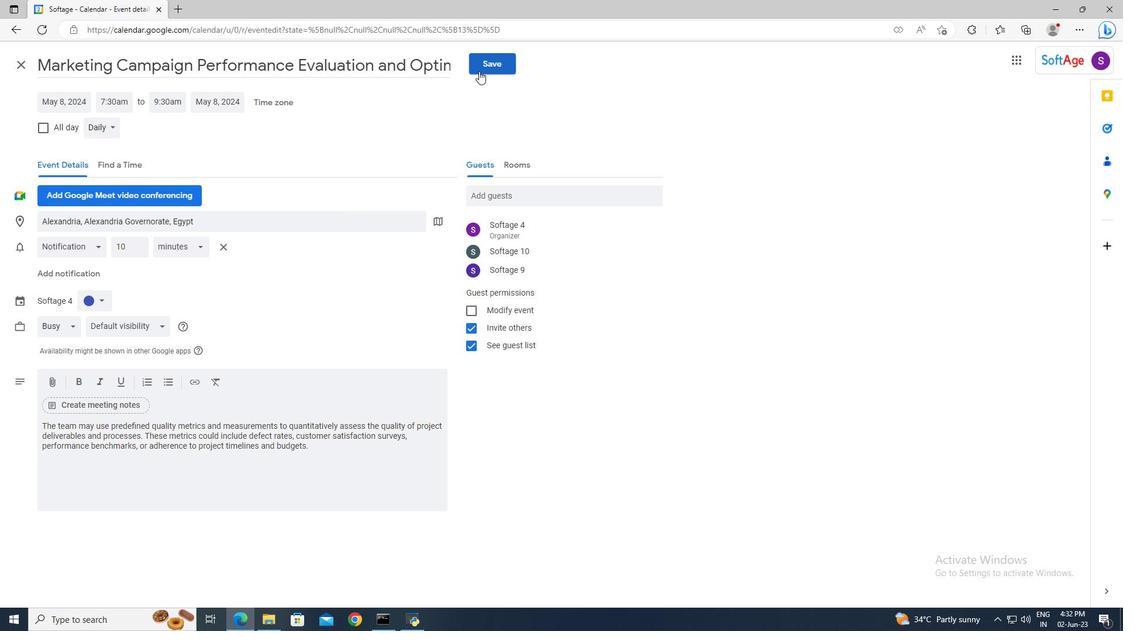
Action: Mouse moved to (664, 349)
Screenshot: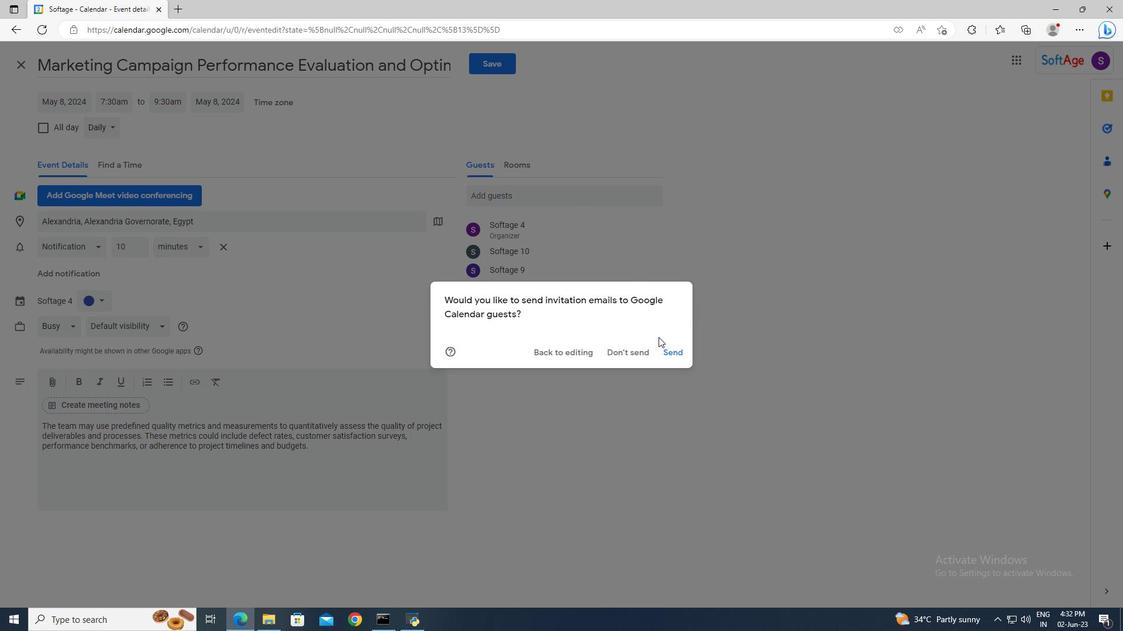 
Action: Mouse pressed left at (664, 349)
Screenshot: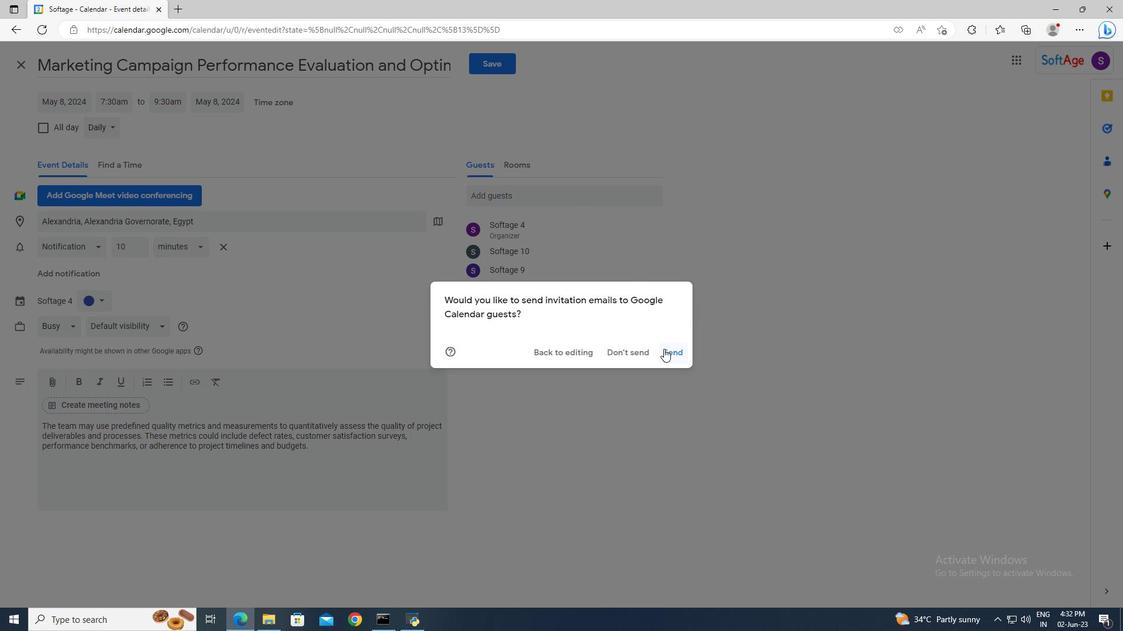 
